 Task: Open a new theme Ion template save the file as almanac.pptxand add title 'Oktoberfest',with the sub title 'Oktoberfest in Munich, Germany, is the world's largest beer festival. It attracts millions of visitors who gather to celebrate Bavarian culture, enjoy traditional music and food, and, of course, sample a variety of delicious German beers.'Apply font style in sub titile Agency FB and font size '14'. apply font style in titile Arial Black and font size 16
Action: Mouse moved to (45, 71)
Screenshot: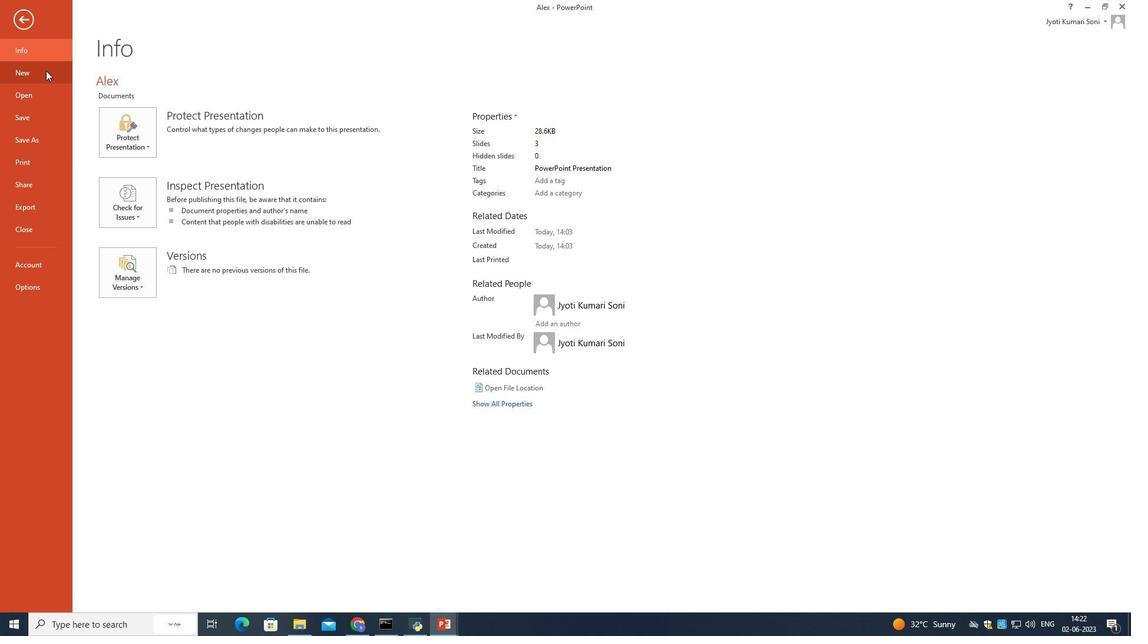 
Action: Mouse pressed left at (45, 71)
Screenshot: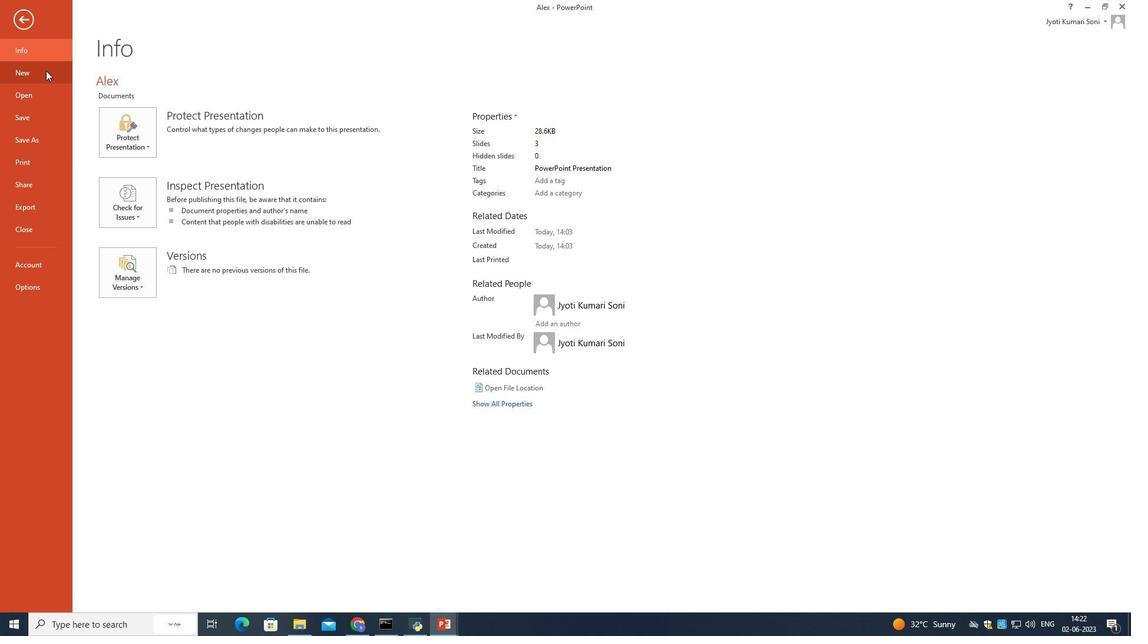 
Action: Mouse moved to (282, 161)
Screenshot: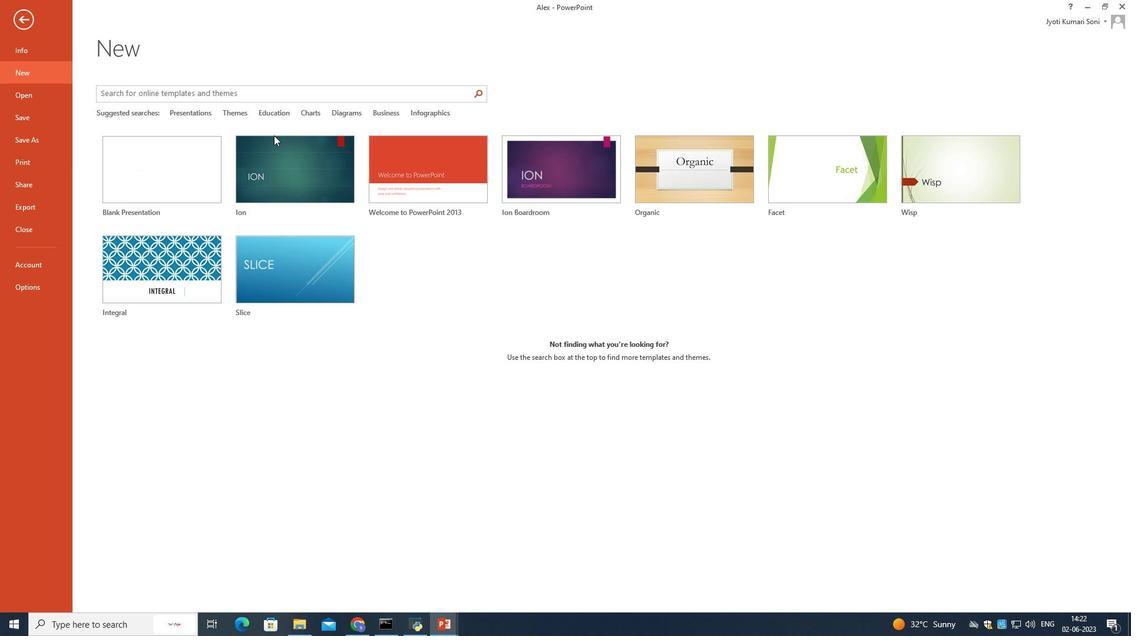 
Action: Mouse pressed left at (282, 161)
Screenshot: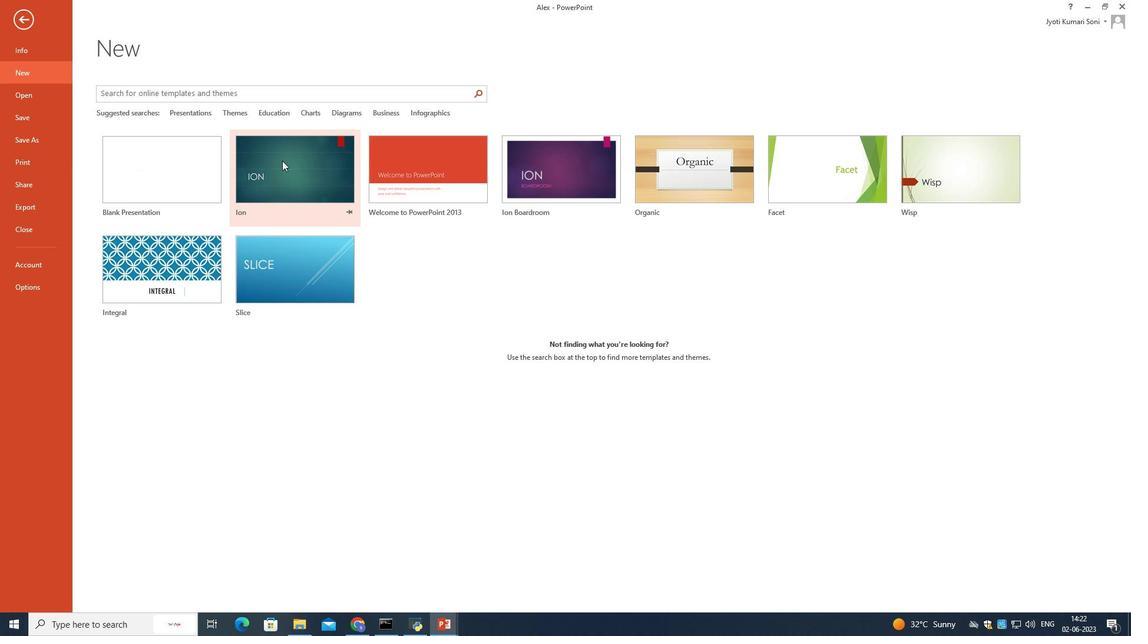 
Action: Mouse moved to (876, 271)
Screenshot: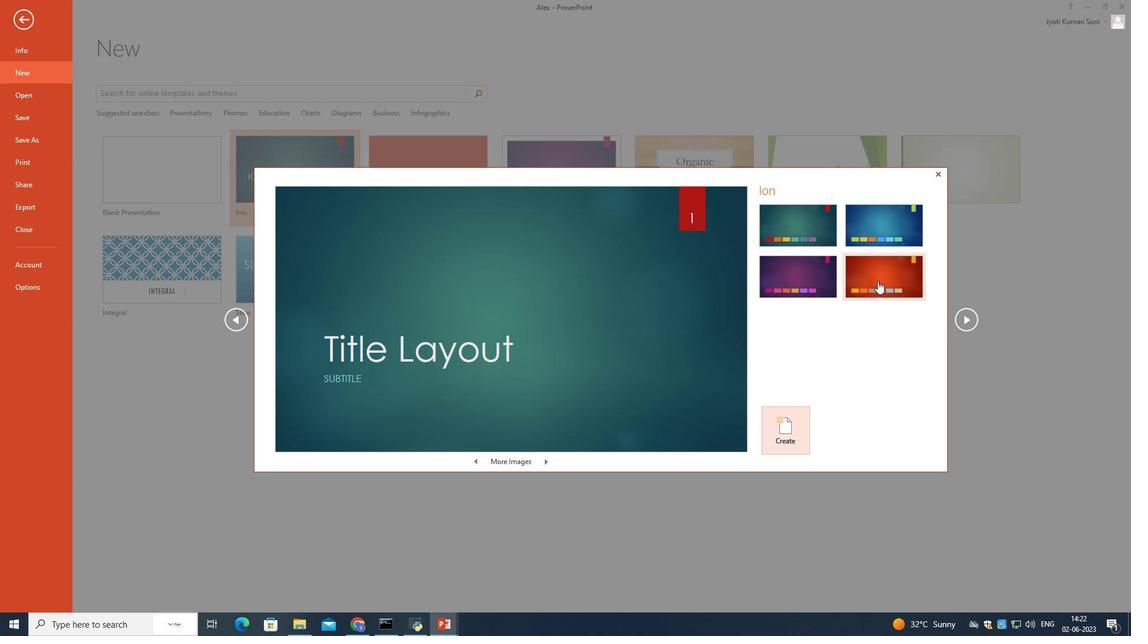 
Action: Mouse pressed left at (876, 271)
Screenshot: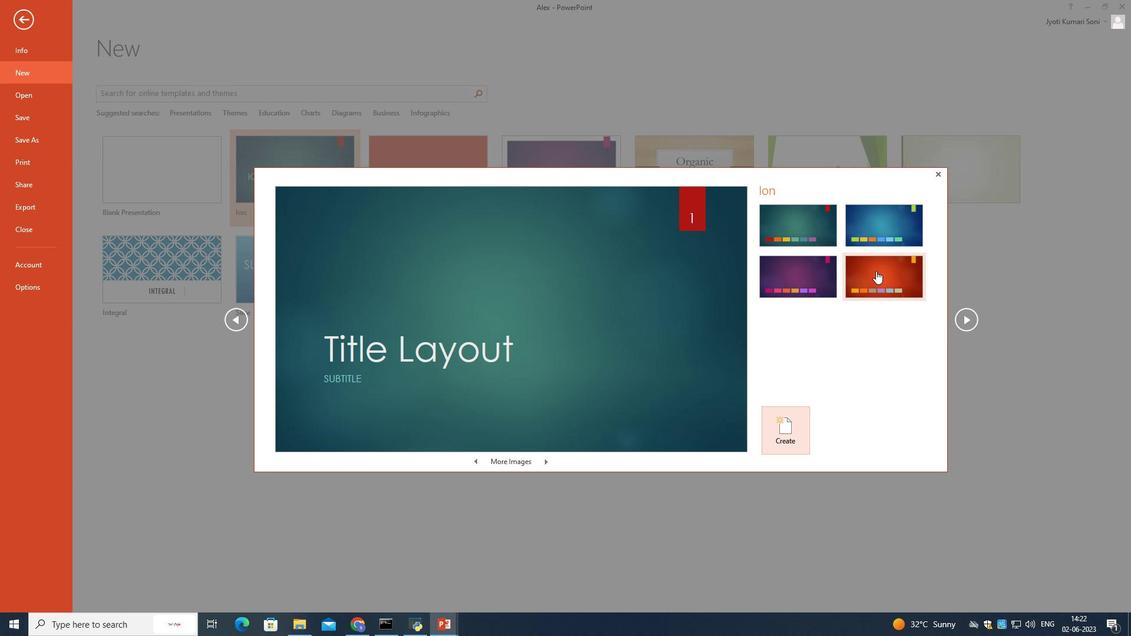 
Action: Mouse moved to (791, 423)
Screenshot: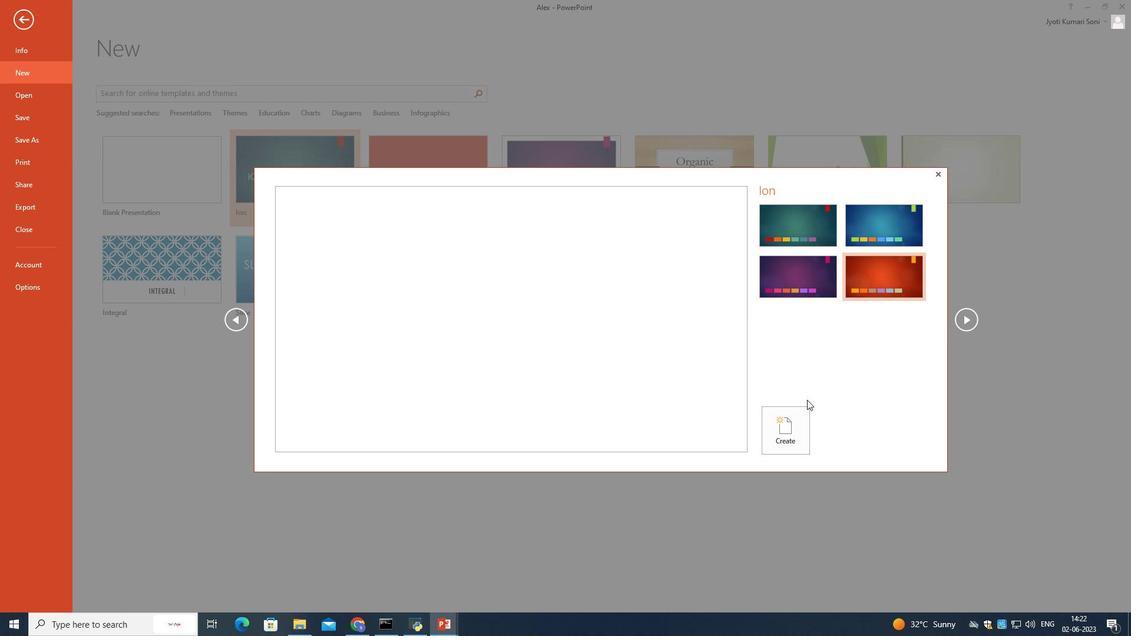 
Action: Mouse pressed left at (791, 423)
Screenshot: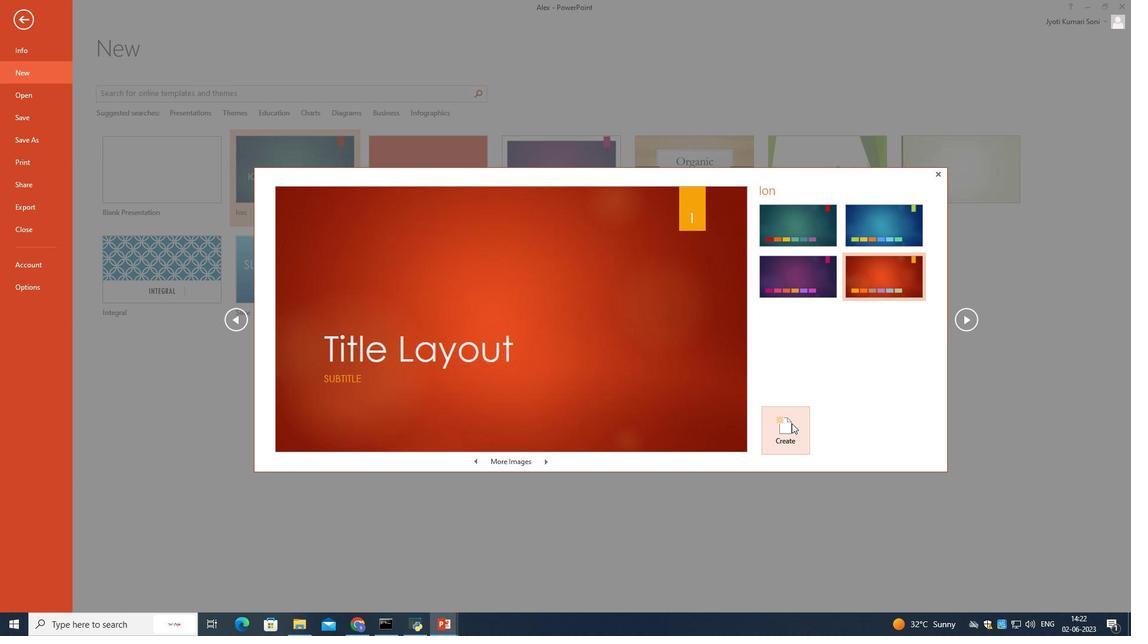 
Action: Mouse moved to (18, 19)
Screenshot: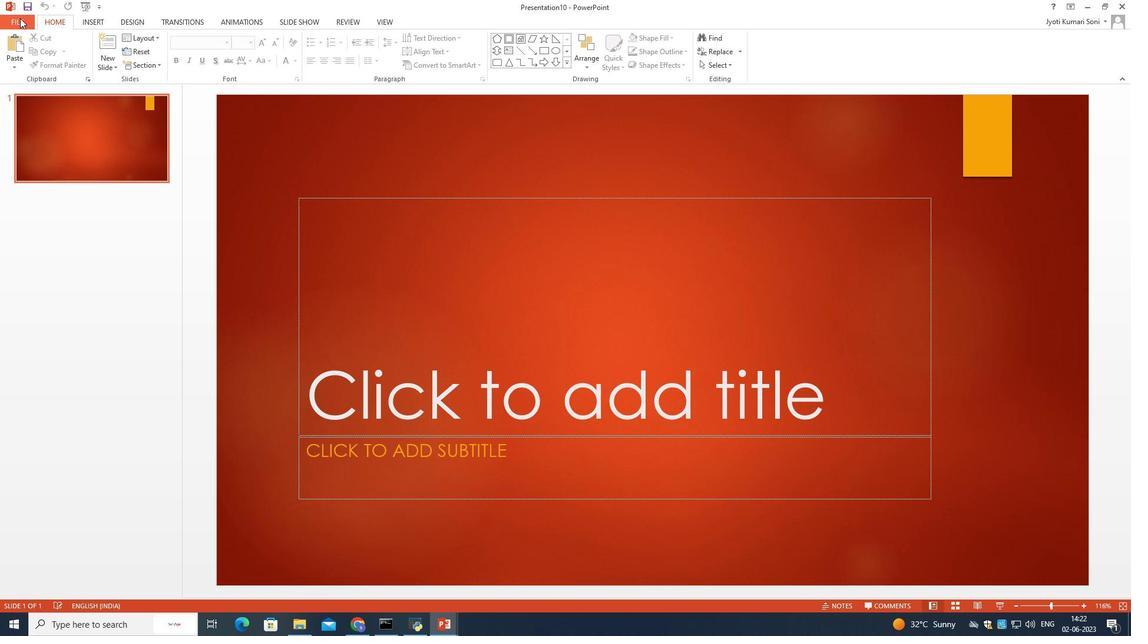
Action: Mouse pressed left at (18, 19)
Screenshot: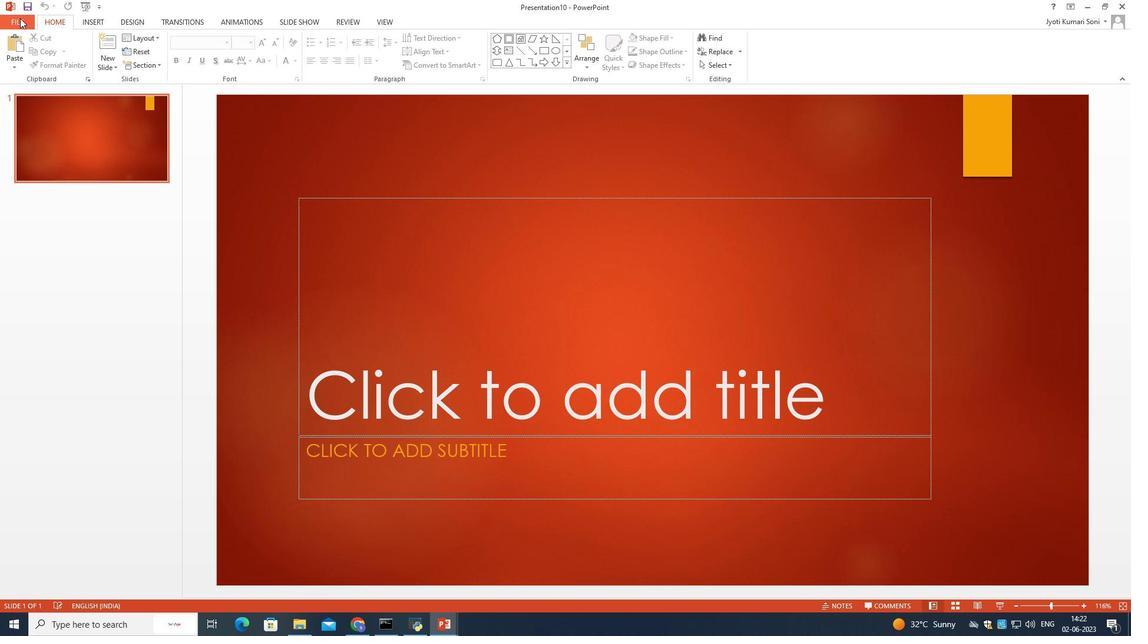 
Action: Mouse moved to (24, 142)
Screenshot: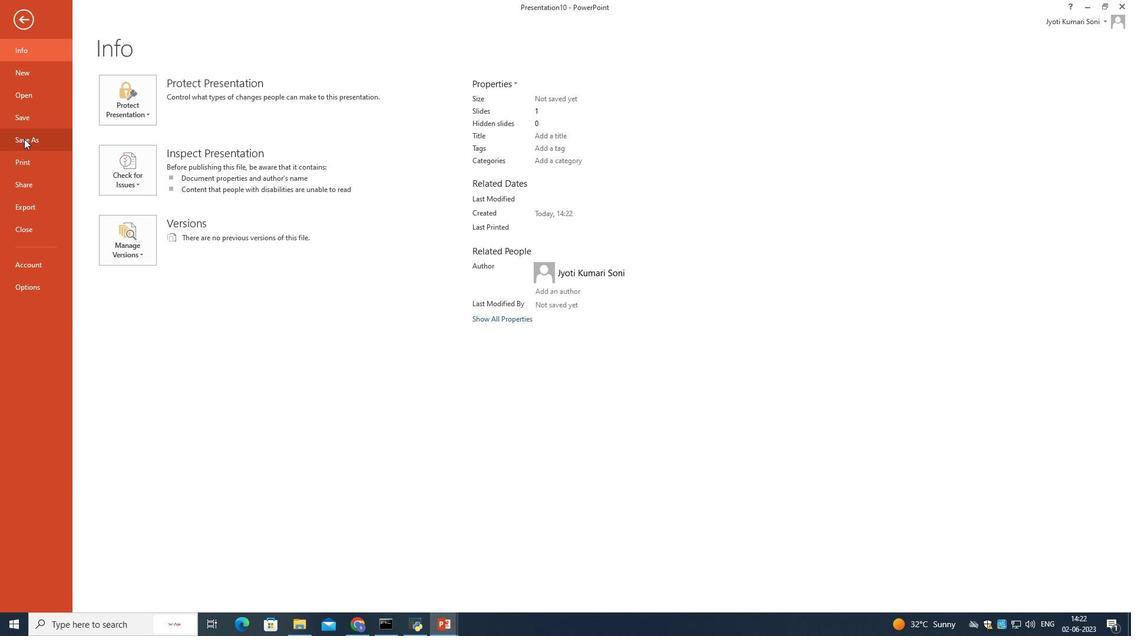 
Action: Mouse pressed left at (24, 142)
Screenshot: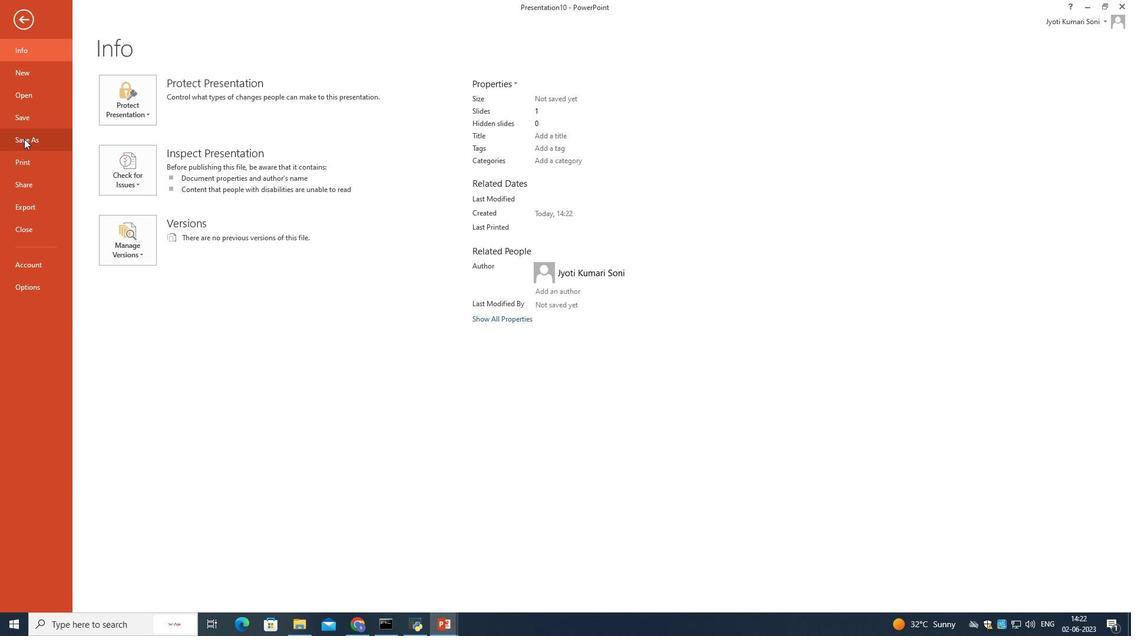 
Action: Mouse moved to (359, 119)
Screenshot: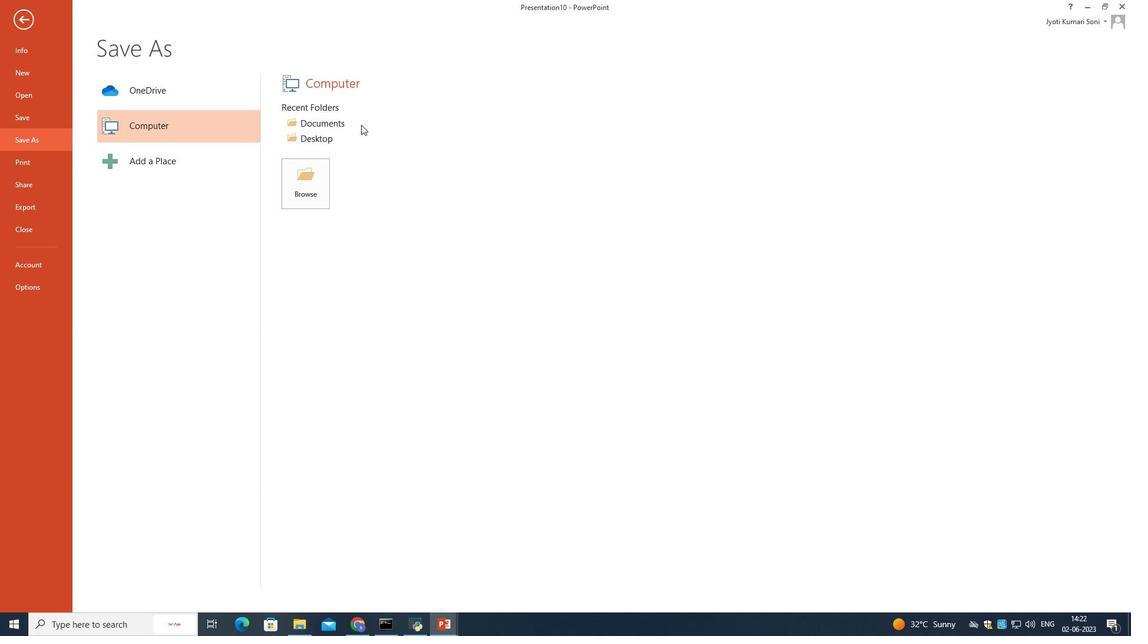 
Action: Mouse pressed left at (359, 119)
Screenshot: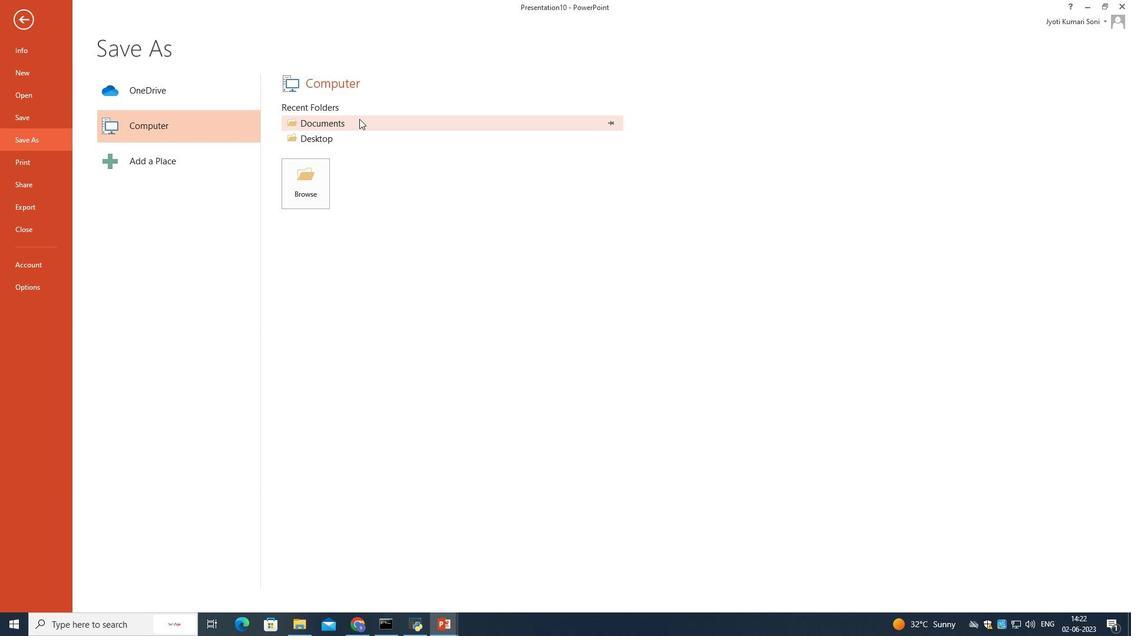 
Action: Mouse moved to (354, 117)
Screenshot: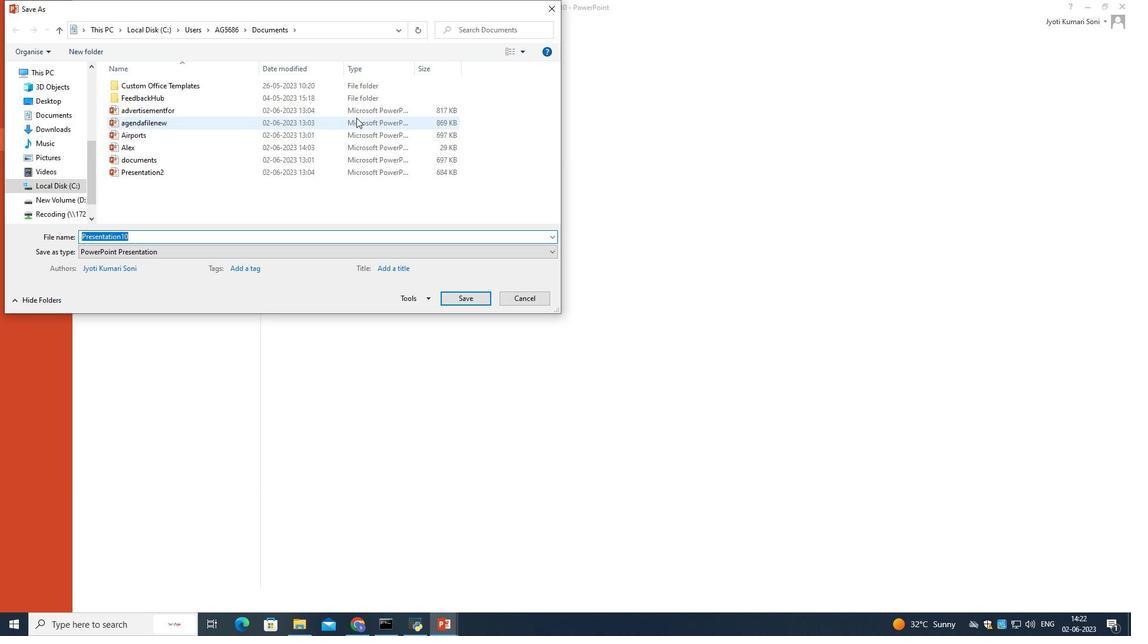 
Action: Key pressed almanac.pptx<Key.enter>
Screenshot: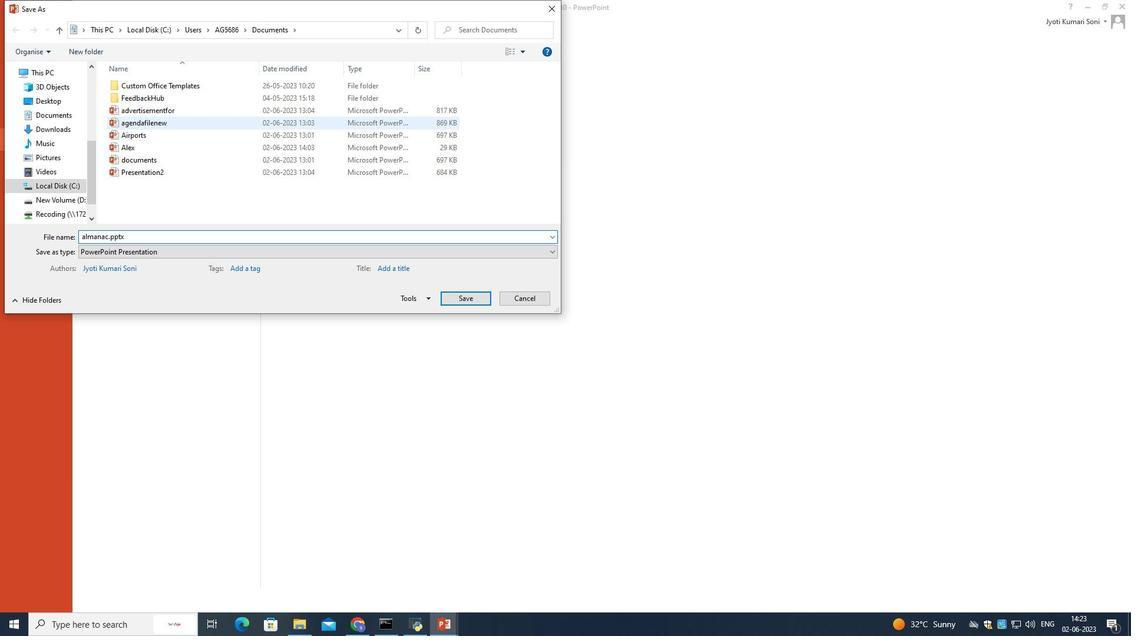 
Action: Mouse moved to (497, 416)
Screenshot: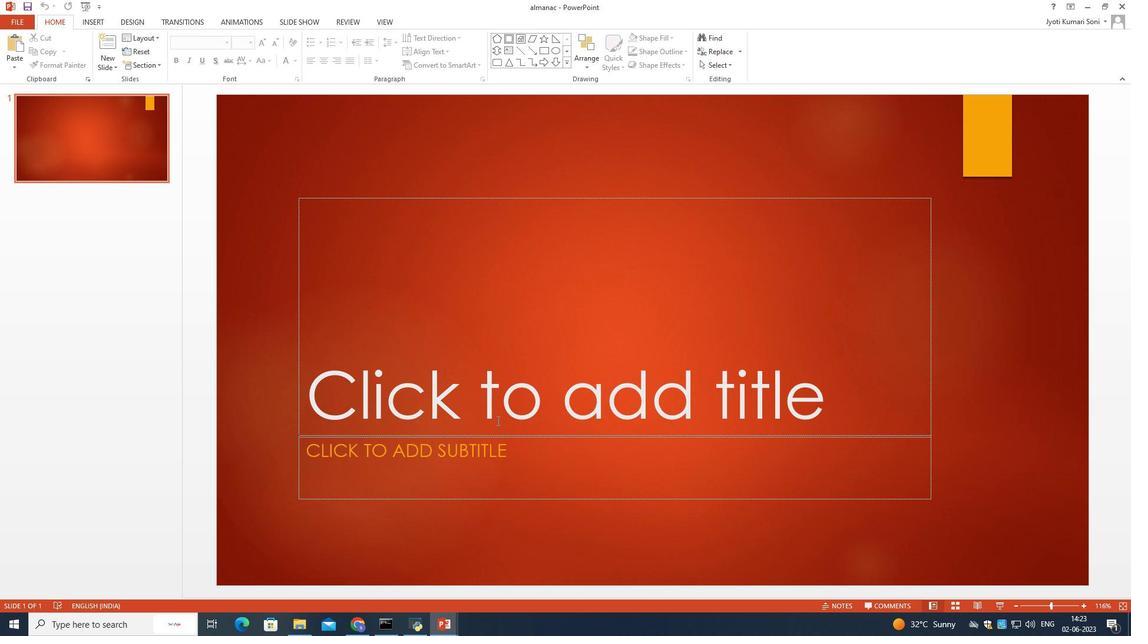 
Action: Mouse pressed left at (497, 416)
Screenshot: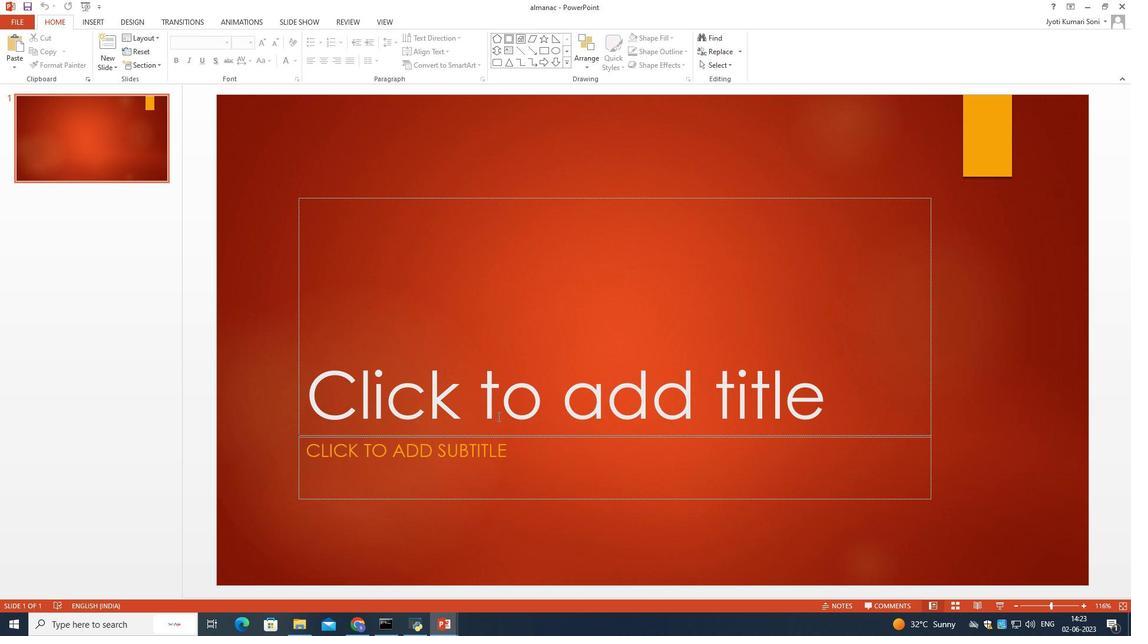 
Action: Mouse moved to (490, 415)
Screenshot: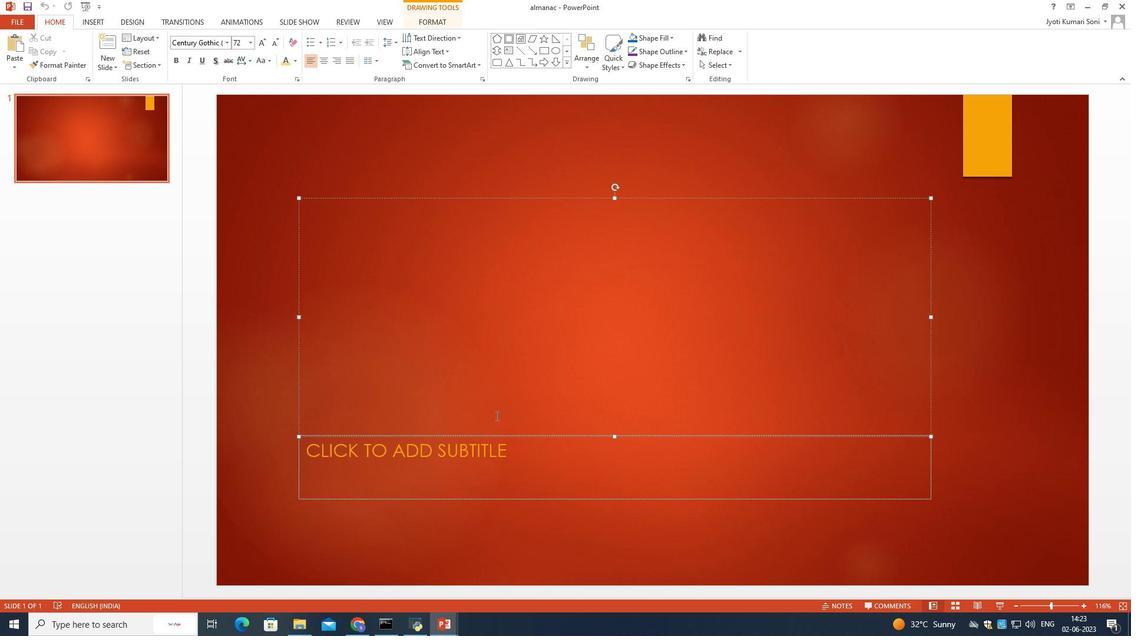 
Action: Key pressed <Key.shift>Oktoberfest
Screenshot: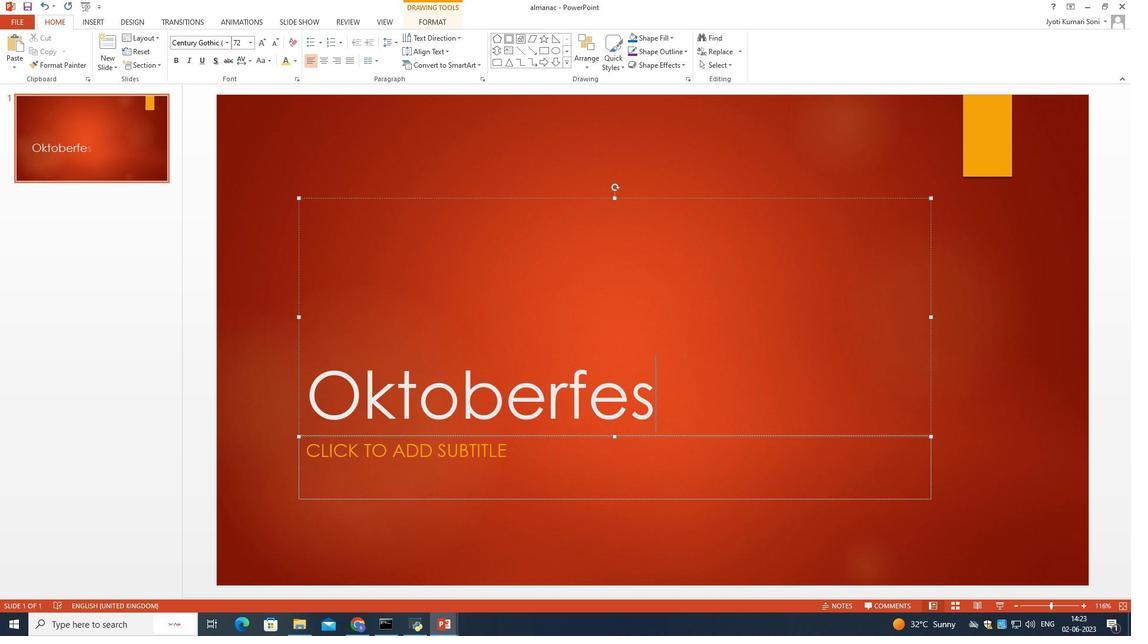 
Action: Mouse moved to (575, 481)
Screenshot: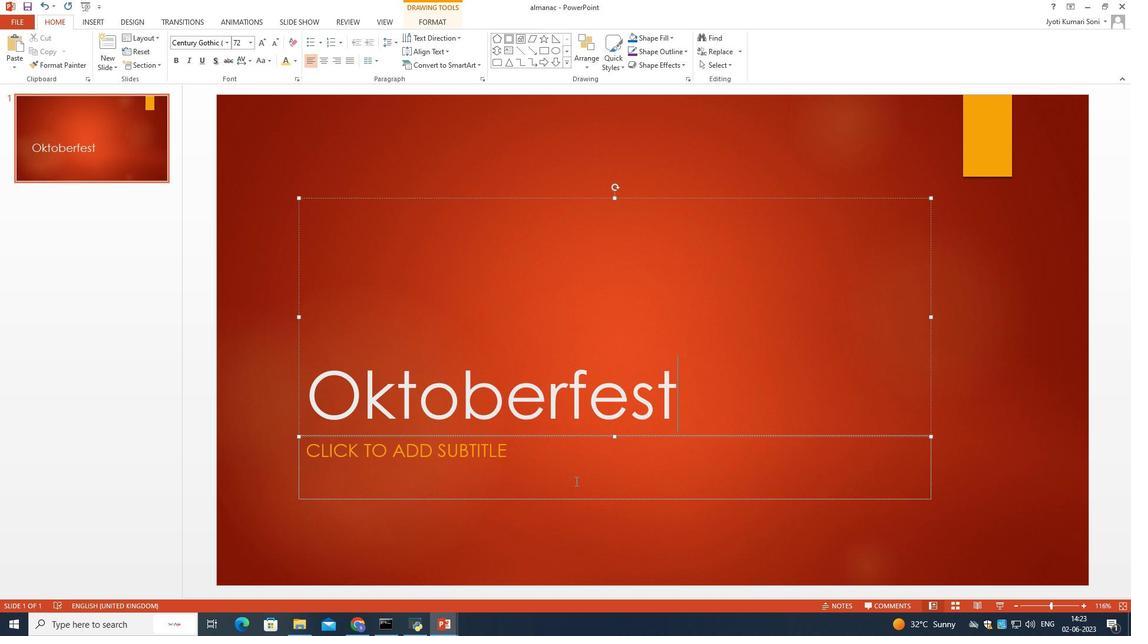 
Action: Mouse pressed left at (575, 481)
Screenshot: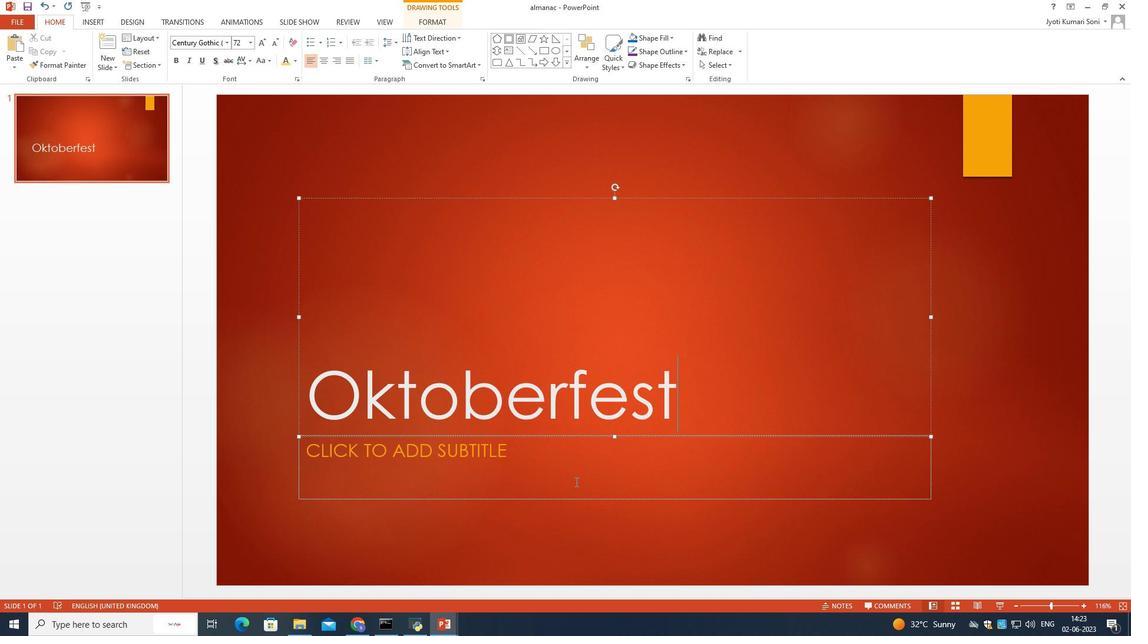 
Action: Mouse moved to (575, 480)
Screenshot: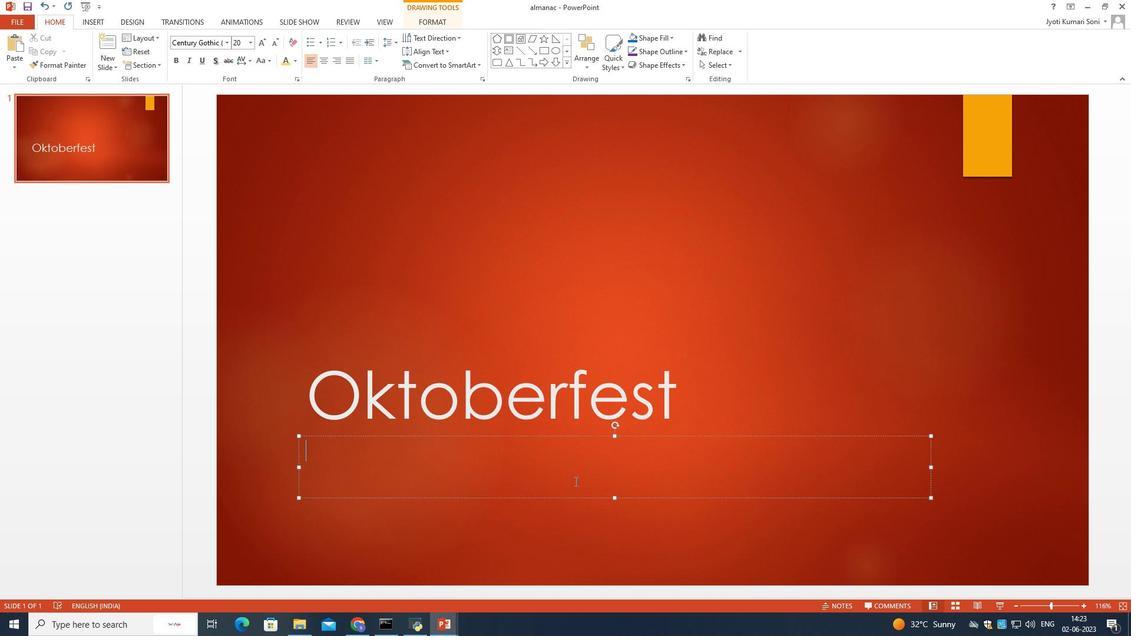 
Action: Key pressed <Key.shift>Oktober<Key.space>im<Key.backspace>n<Key.space>munich,<Key.space>germany,<Key.space>is<Key.space>the<Key.space>world's<Key.space>largest<Key.space>beer<Key.space>festival.<Key.space>it<Key.space>attracts<Key.space>millions<Key.space>of<Key.space>visitors<Key.space>who<Key.space>gather<Key.space>to<Key.space>celebrate<Key.space>bavarian<Key.space>culture
Screenshot: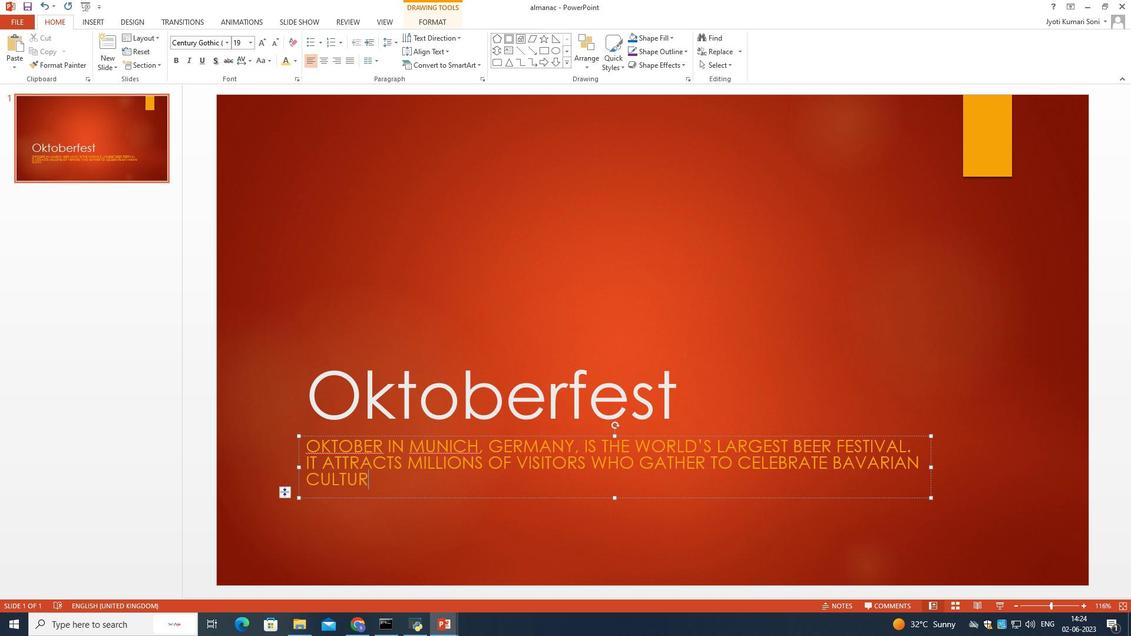 
Action: Mouse moved to (574, 480)
Screenshot: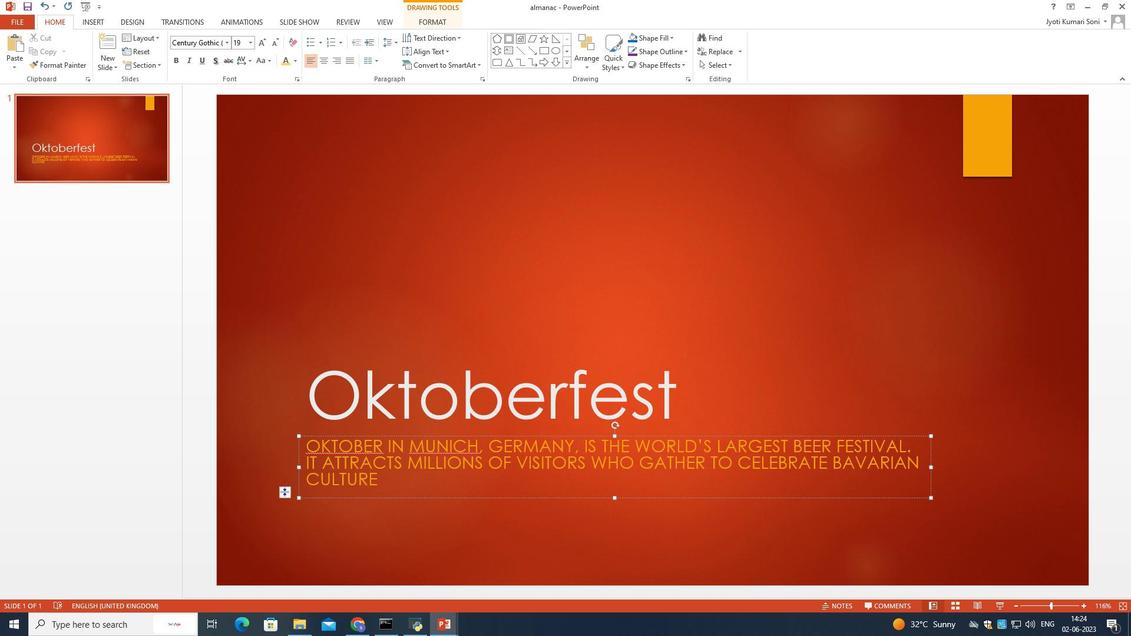 
Action: Key pressed ,<Key.space>enjoy<Key.space>traditoal<Key.backspace><Key.backspace><Key.backspace><Key.backspace>tional<Key.space>music<Key.space>and<Key.space>food<Key.space>,<Key.space>and<Key.space>of<Key.space>course,<Key.space>ample<Key.space>a<Key.space>varie<Key.backspace>ety<Key.space>of<Key.space>delicious<Key.space>german<Key.space>beers.
Screenshot: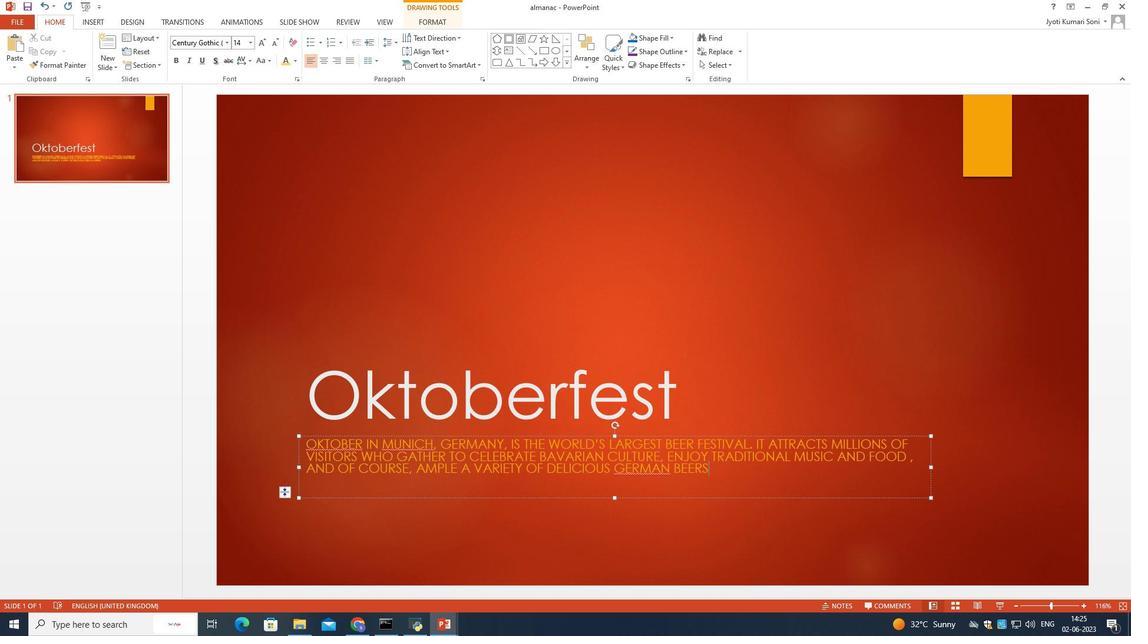 
Action: Mouse moved to (648, 469)
Screenshot: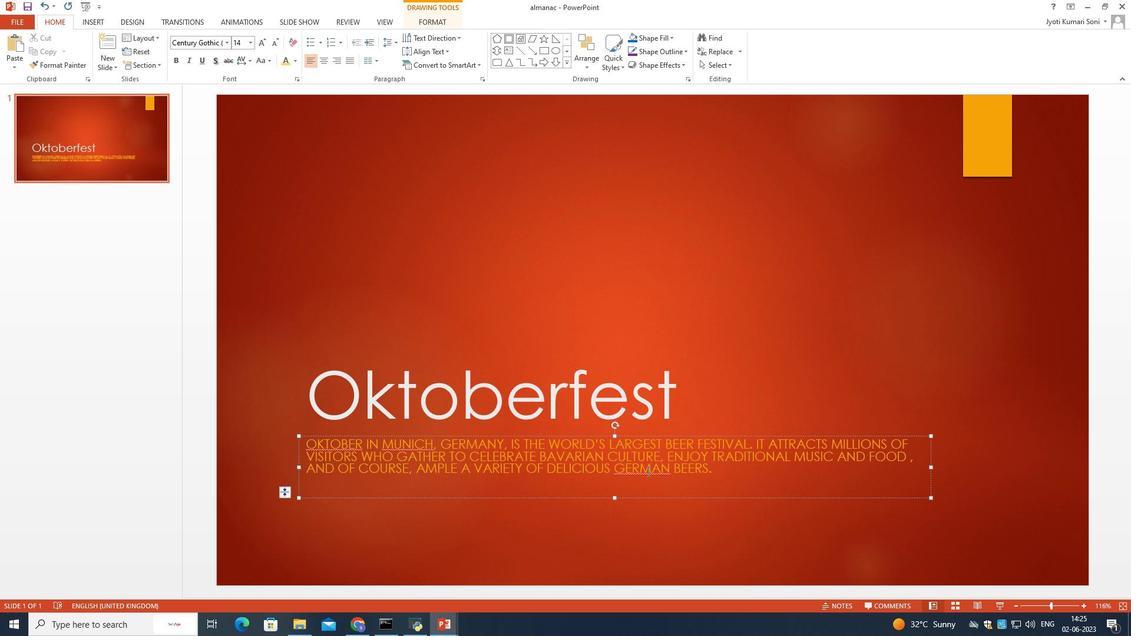 
Action: Mouse pressed left at (648, 469)
Screenshot: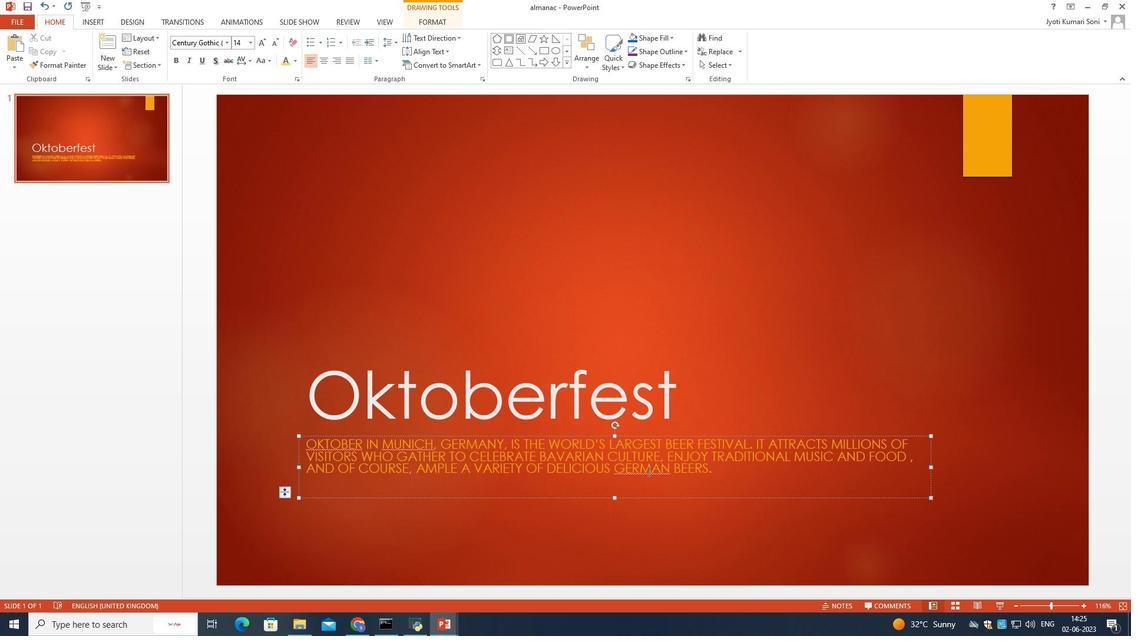 
Action: Mouse moved to (675, 470)
Screenshot: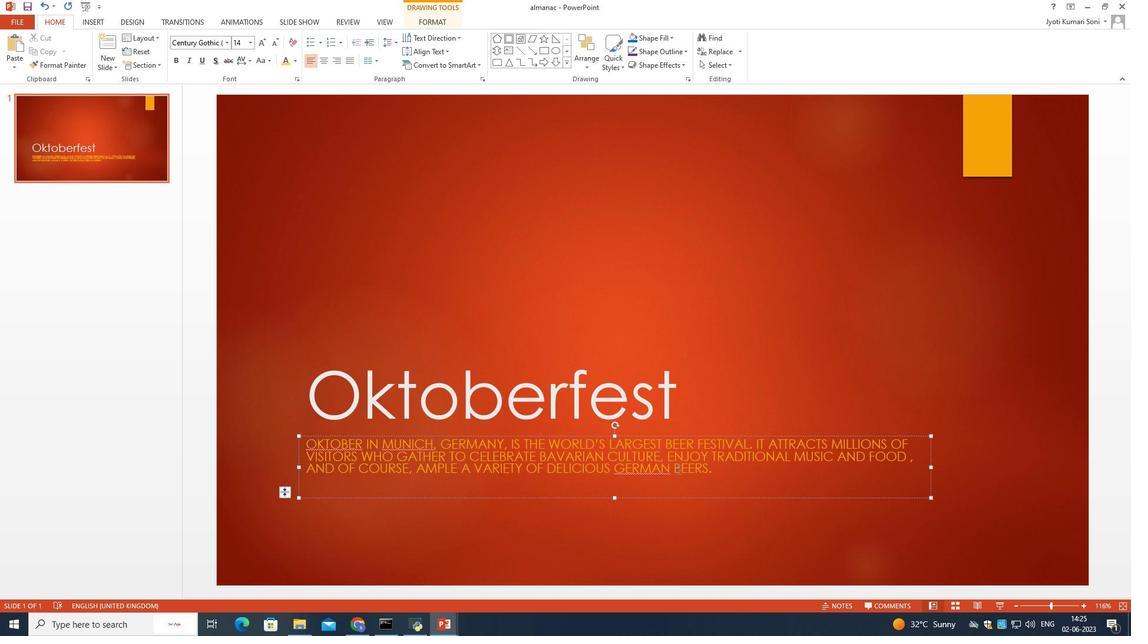 
Action: Mouse pressed left at (675, 470)
Screenshot: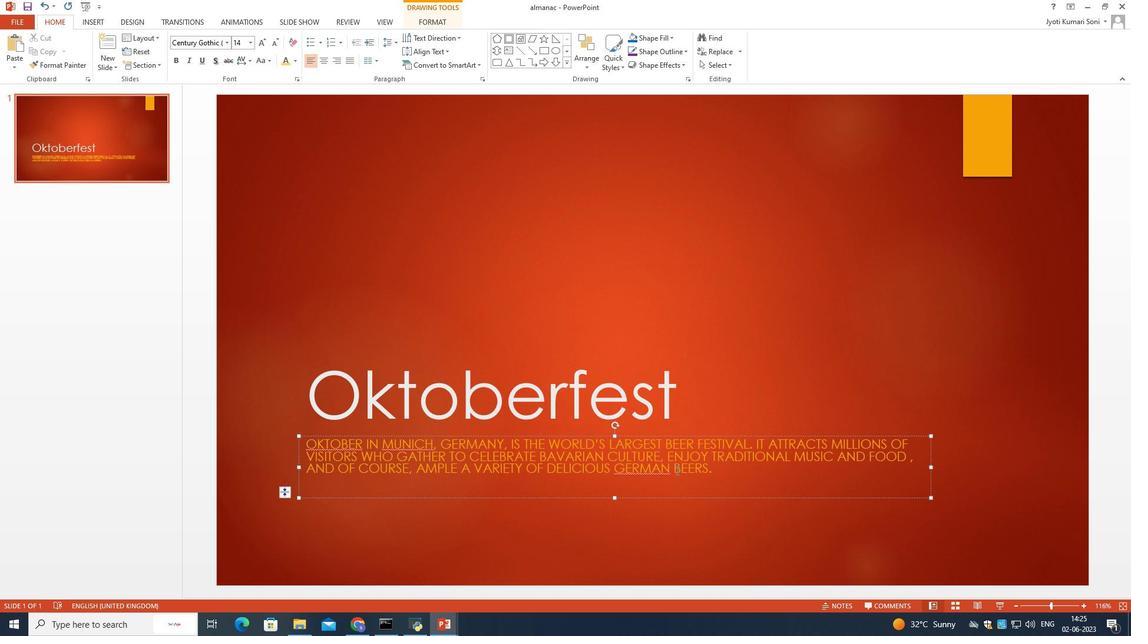 
Action: Mouse moved to (743, 465)
Screenshot: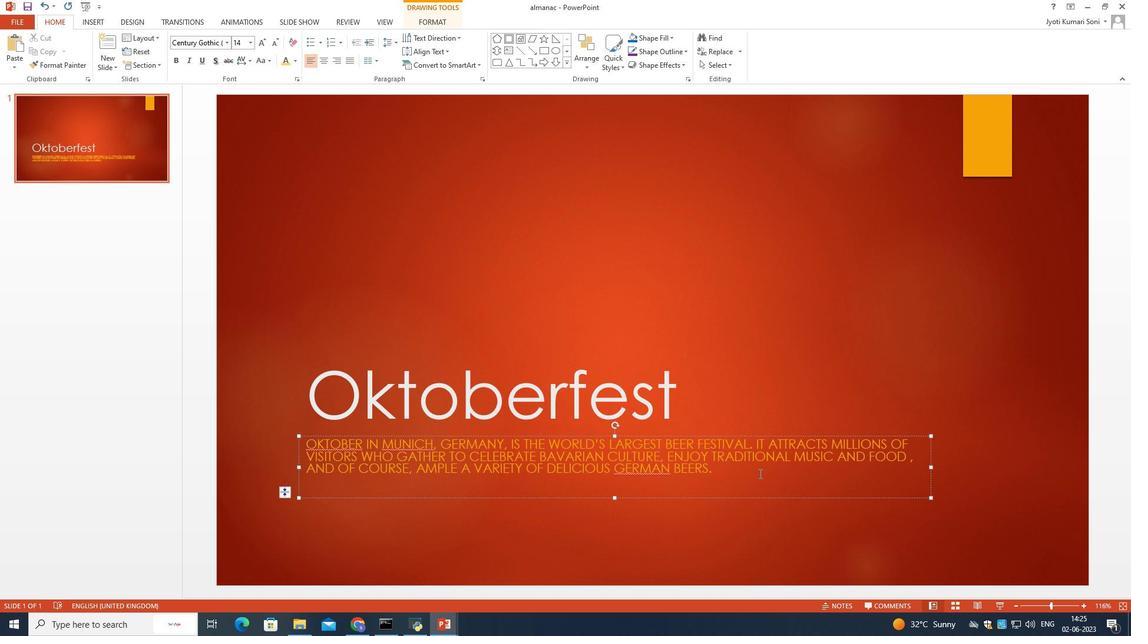 
Action: Mouse pressed left at (743, 465)
Screenshot: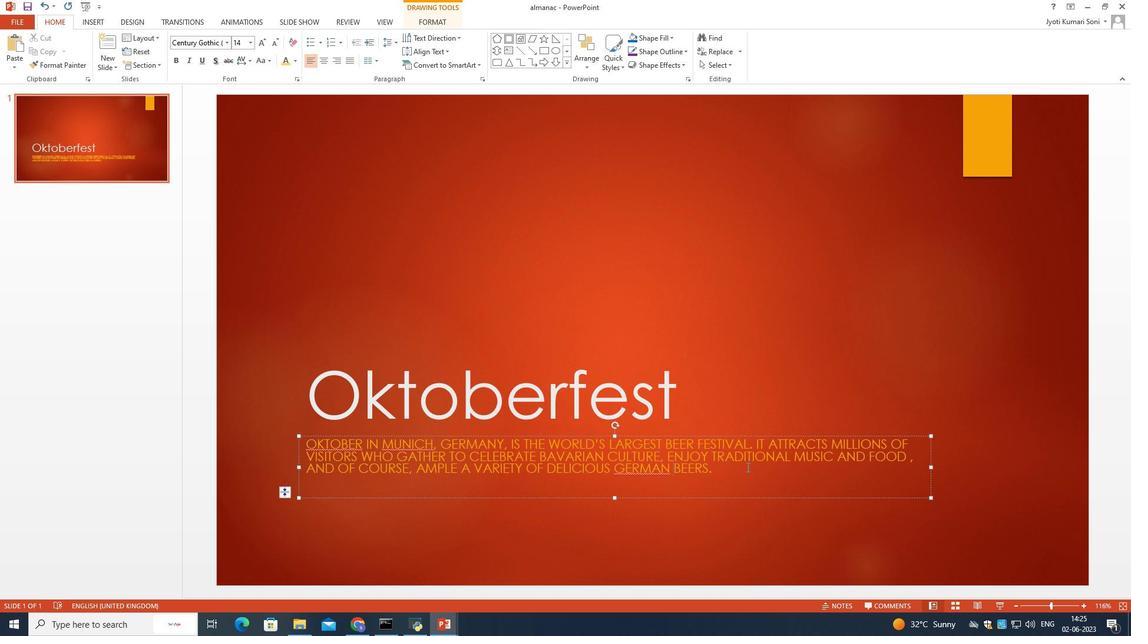 
Action: Mouse moved to (719, 472)
Screenshot: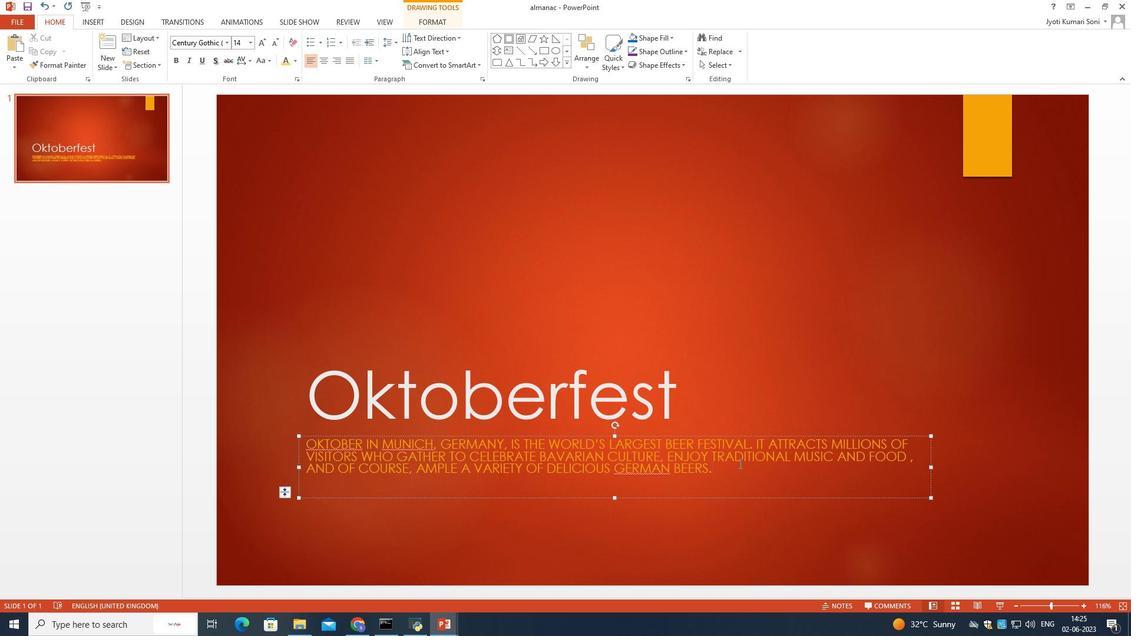 
Action: Mouse pressed left at (719, 472)
Screenshot: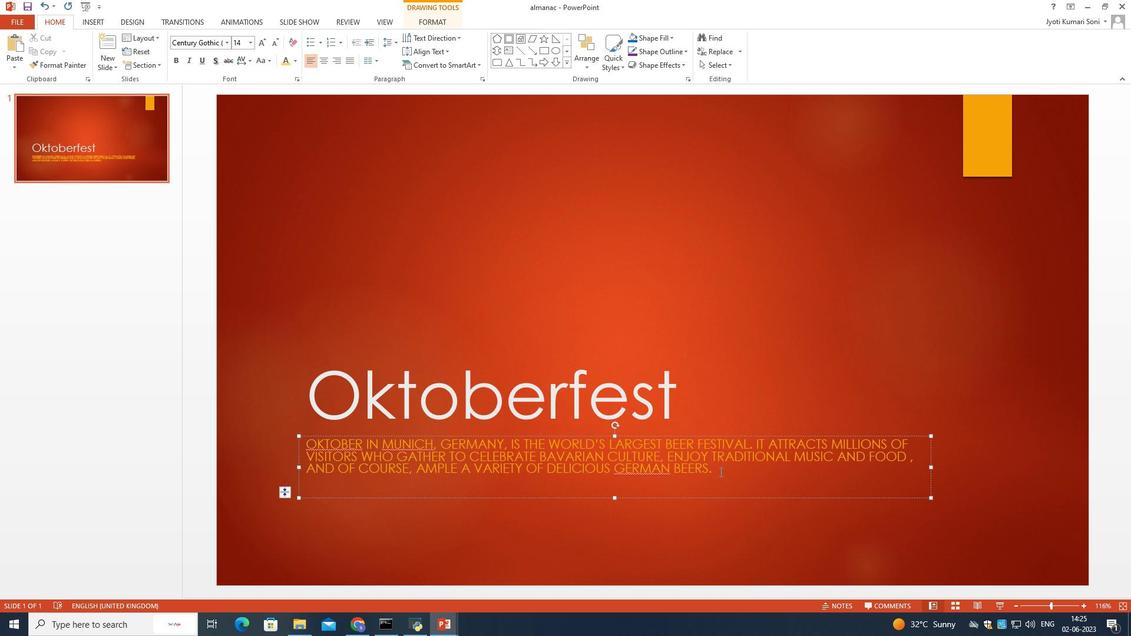 
Action: Mouse moved to (213, 43)
Screenshot: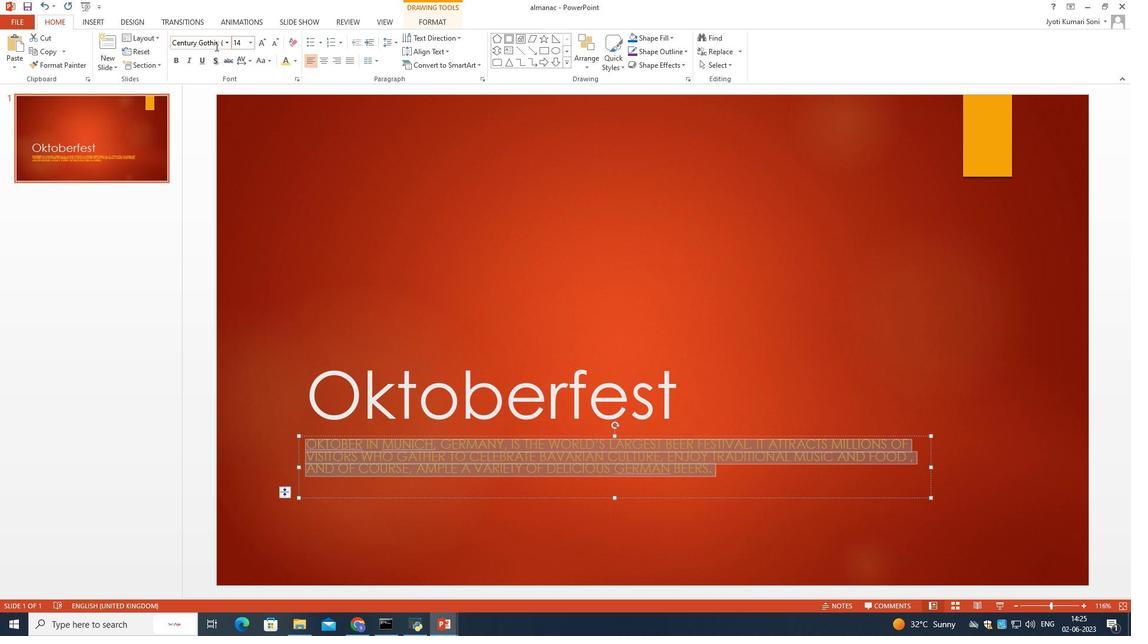
Action: Mouse pressed left at (213, 43)
Screenshot: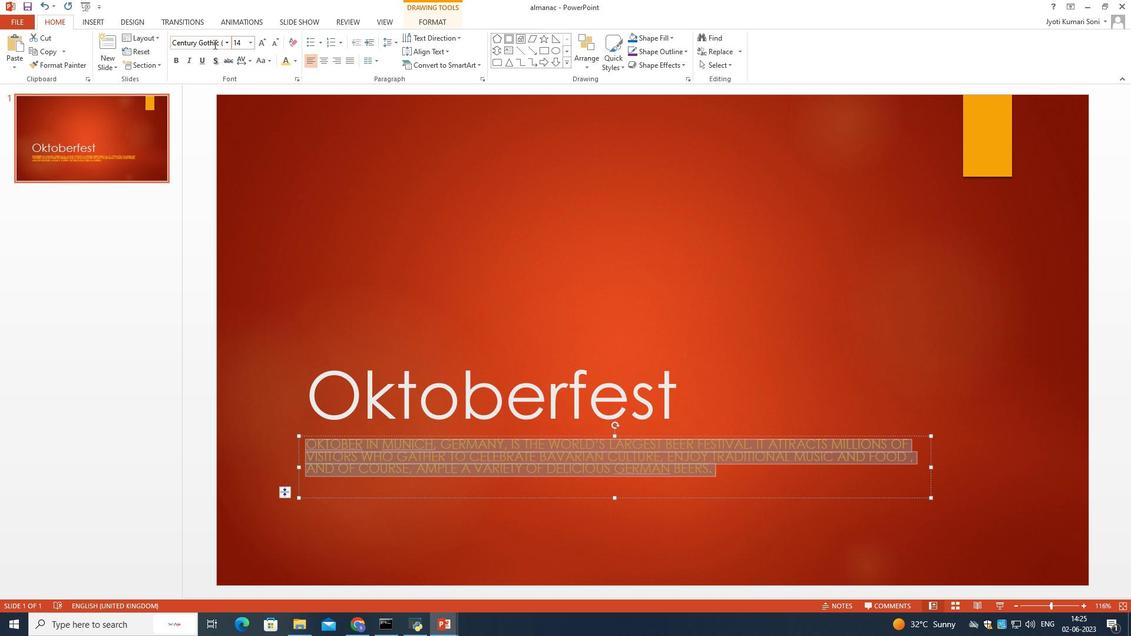 
Action: Mouse moved to (214, 43)
Screenshot: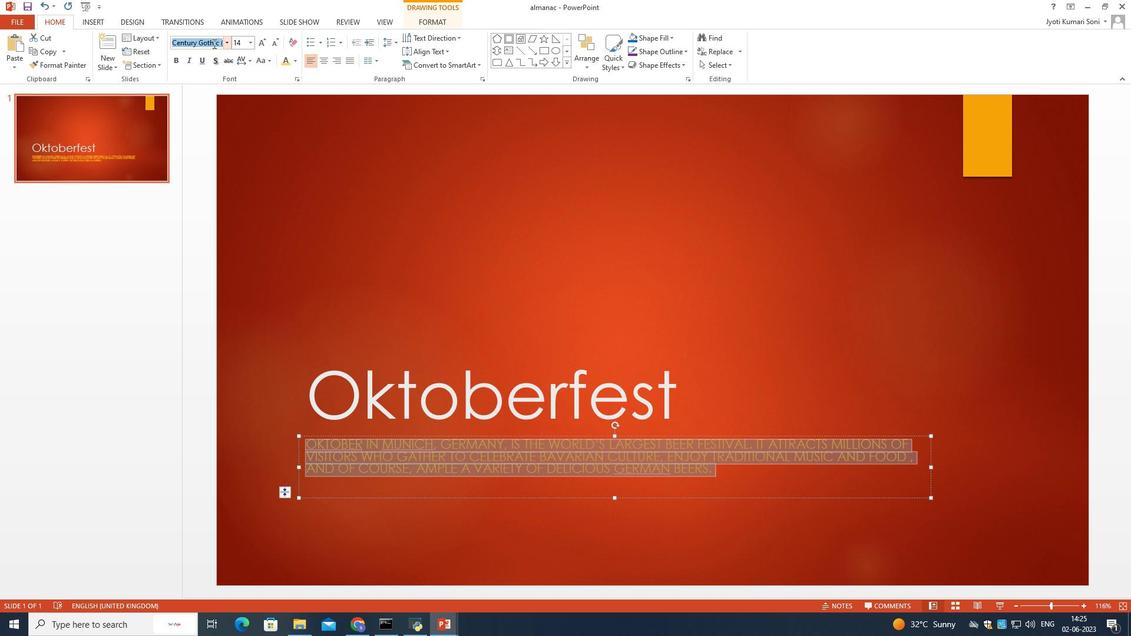 
Action: Key pressed <Key.shift>age<Key.enter>
Screenshot: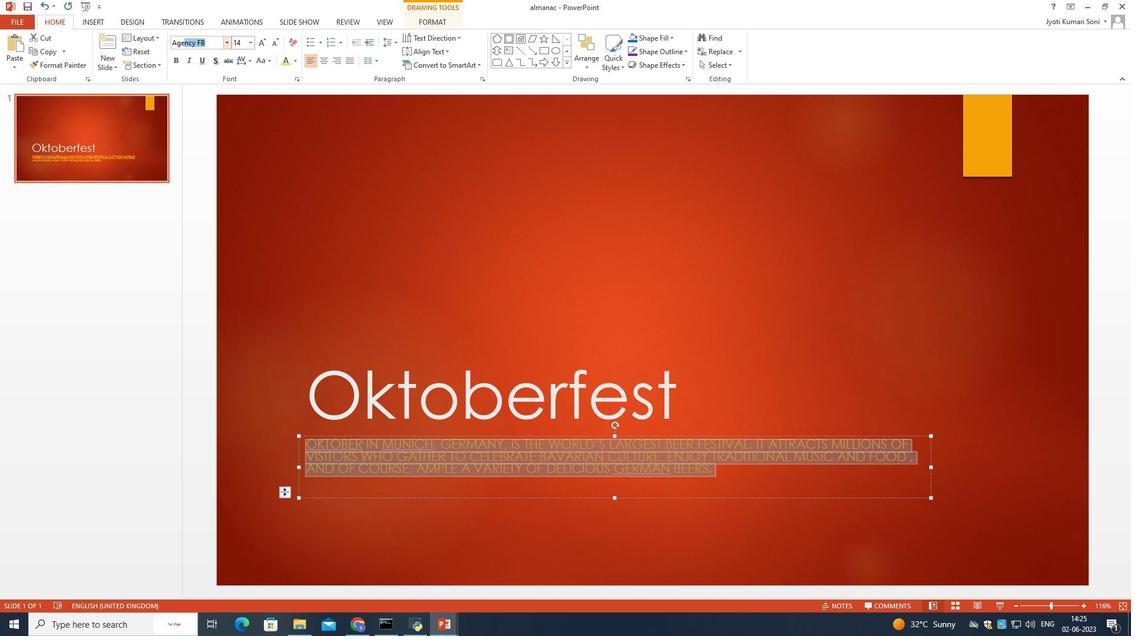 
Action: Mouse moved to (245, 43)
Screenshot: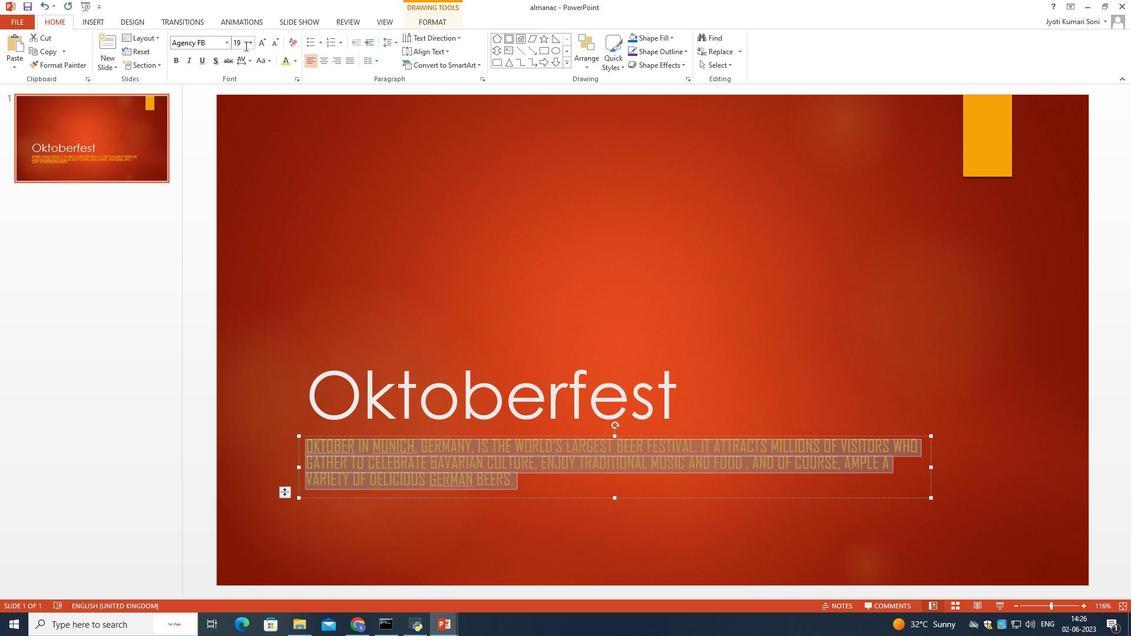 
Action: Mouse pressed left at (245, 43)
Screenshot: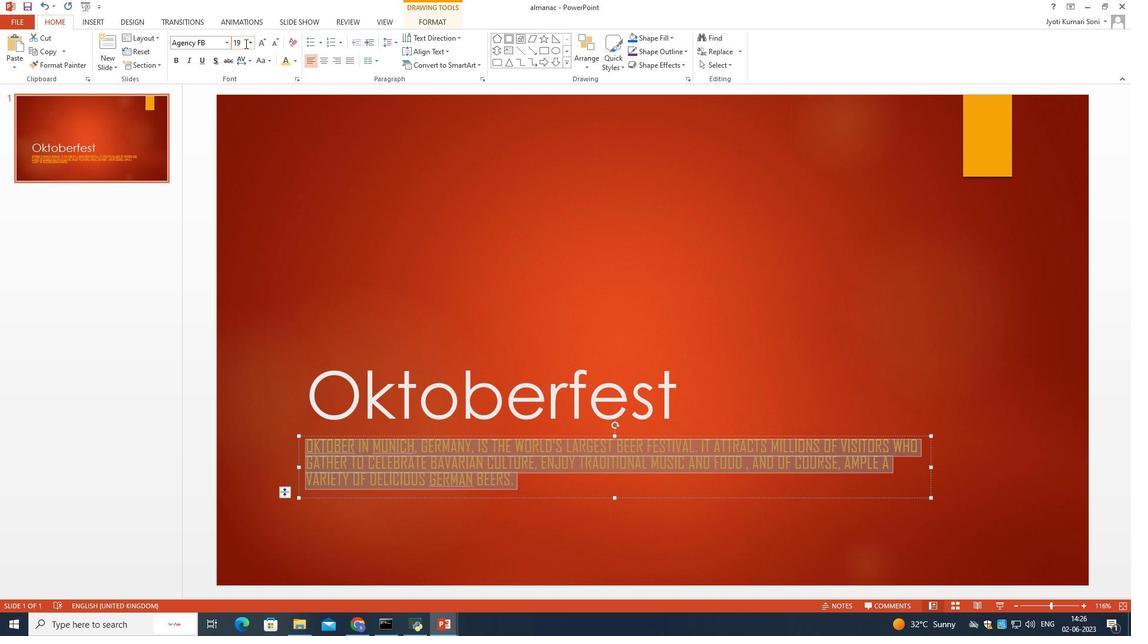 
Action: Mouse moved to (249, 40)
Screenshot: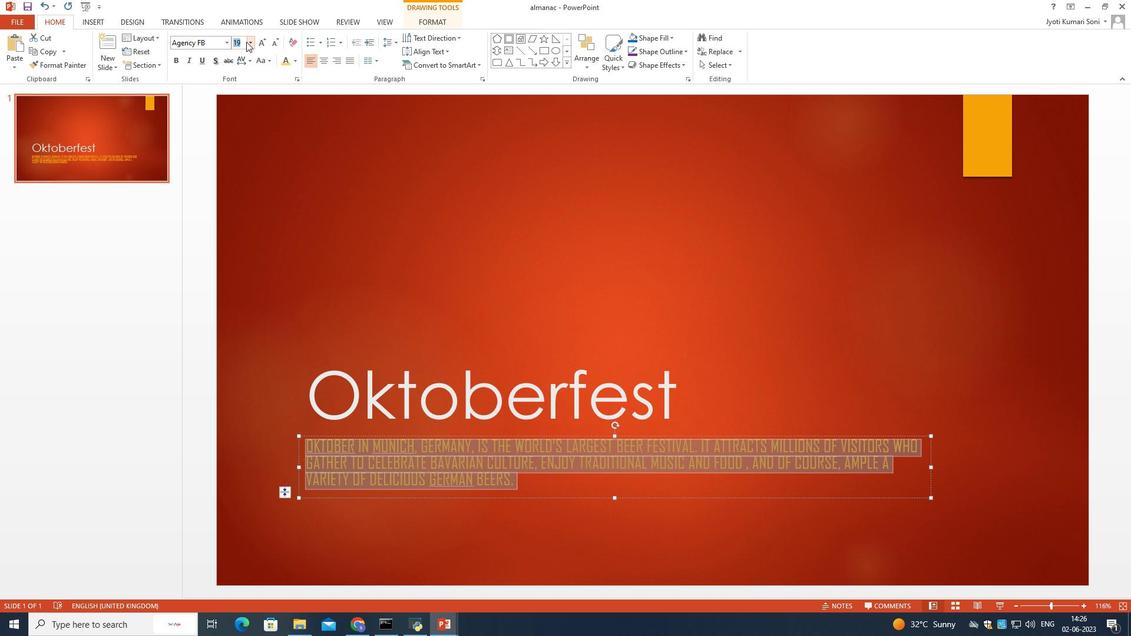 
Action: Mouse pressed left at (249, 40)
Screenshot: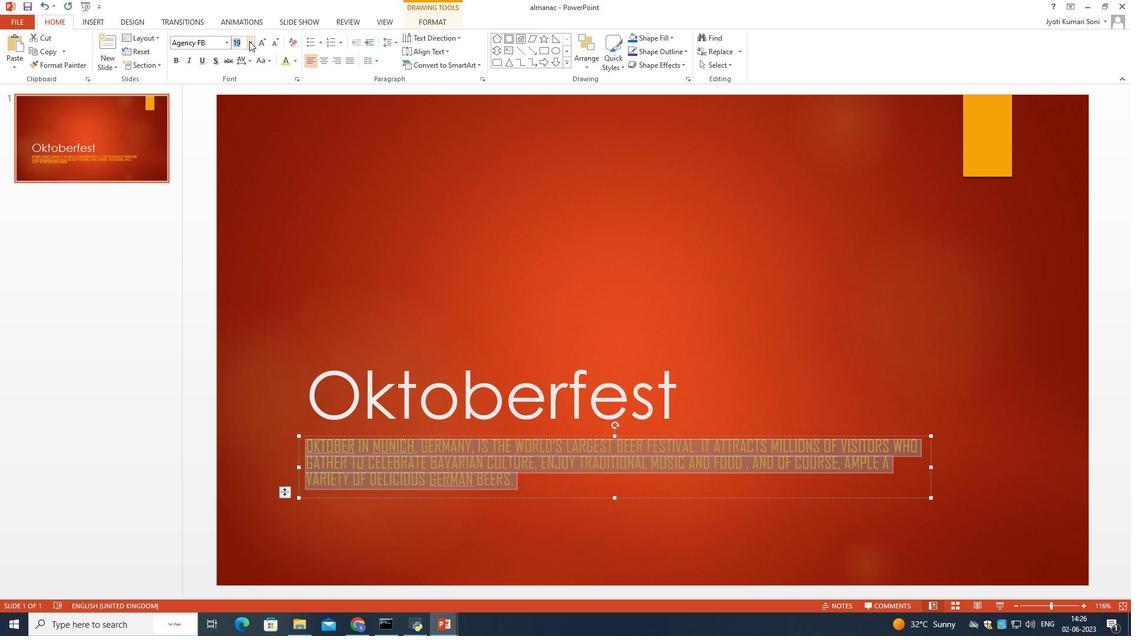 
Action: Mouse moved to (239, 123)
Screenshot: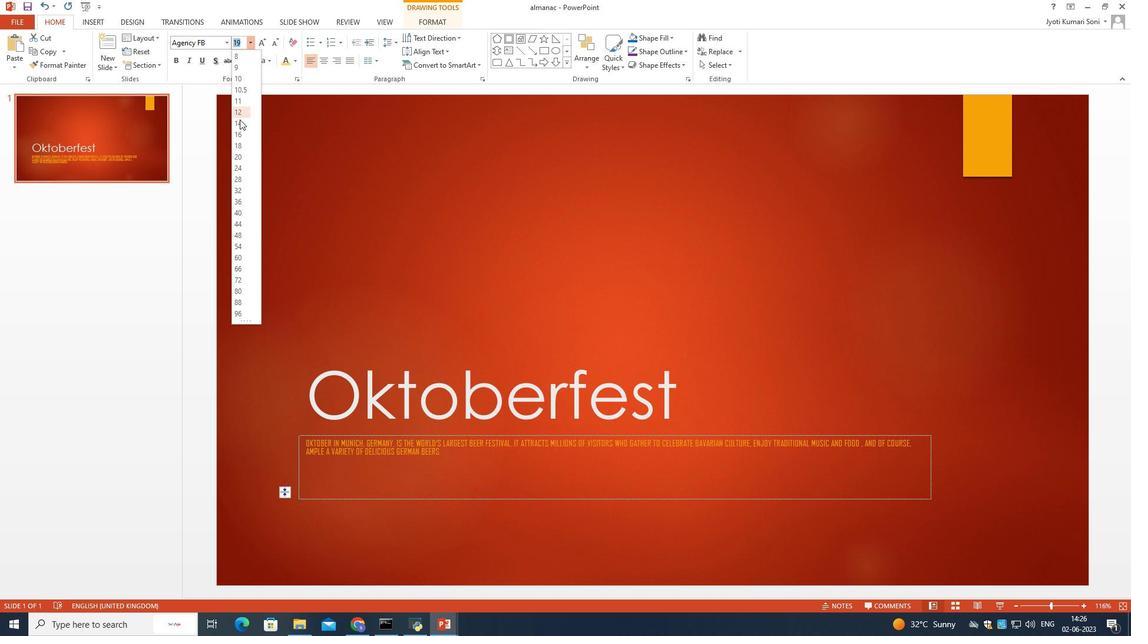 
Action: Mouse pressed left at (239, 123)
Screenshot: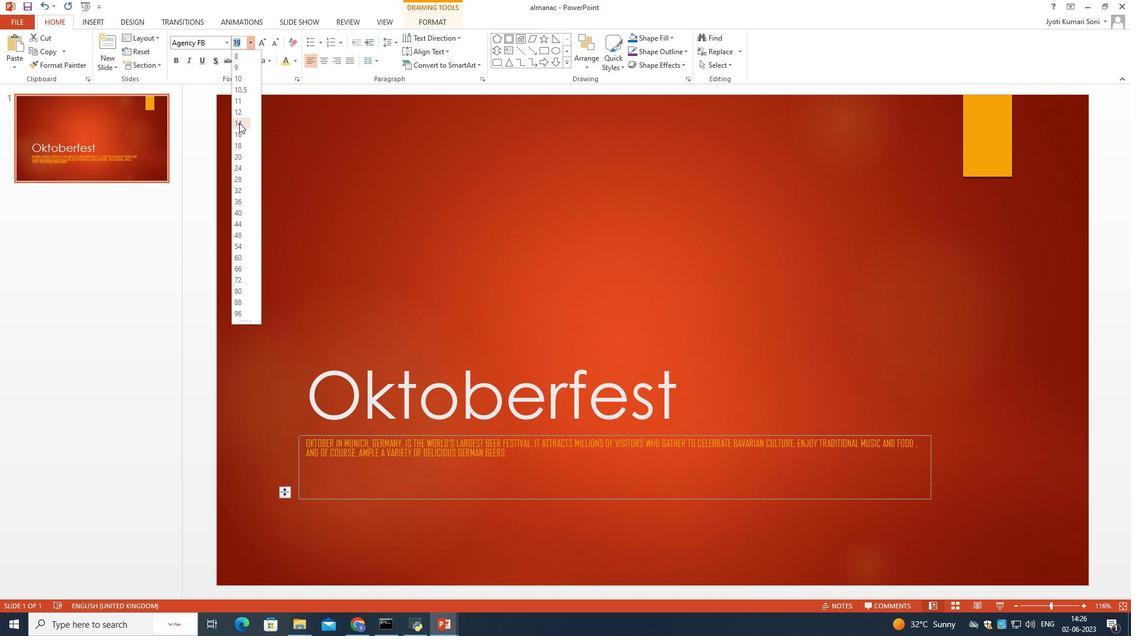 
Action: Mouse moved to (658, 388)
Screenshot: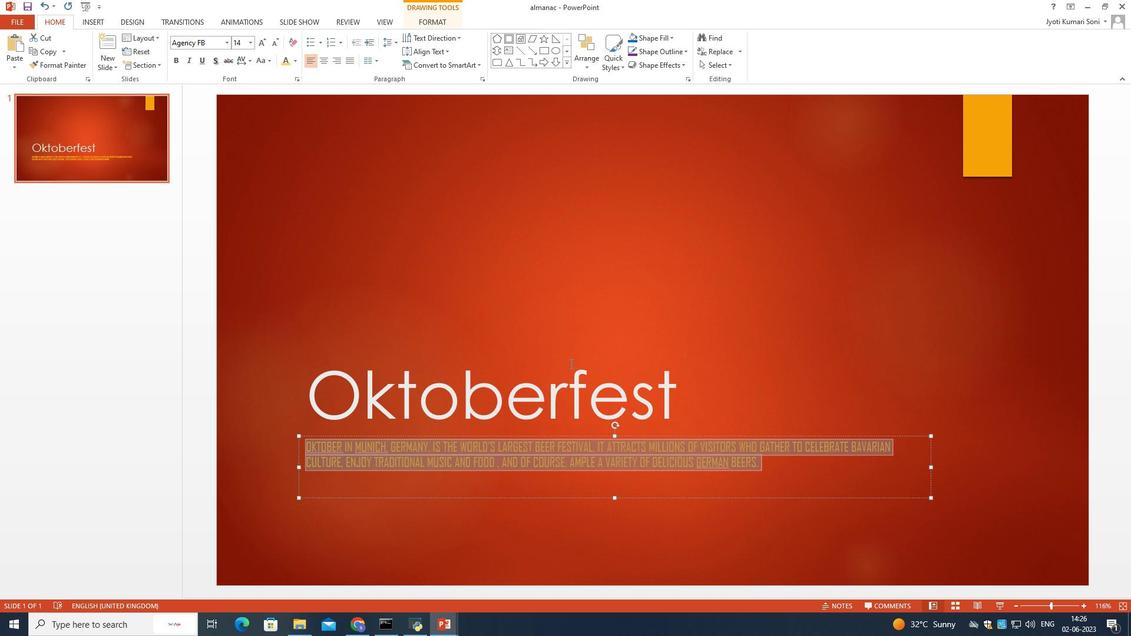 
Action: Mouse pressed left at (658, 388)
Screenshot: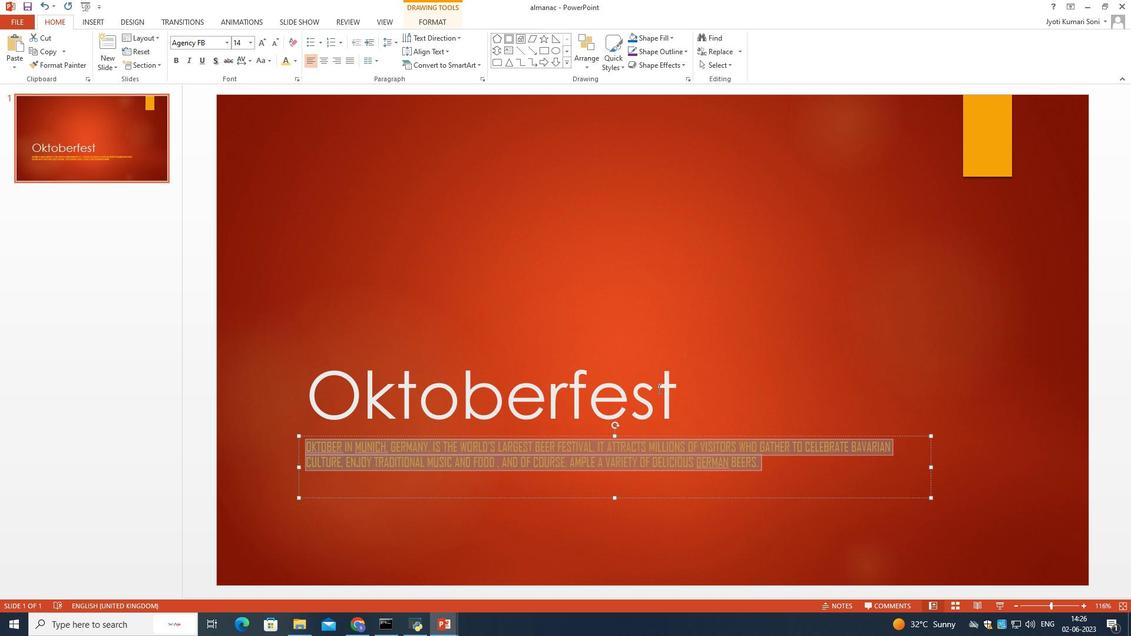 
Action: Mouse moved to (680, 388)
Screenshot: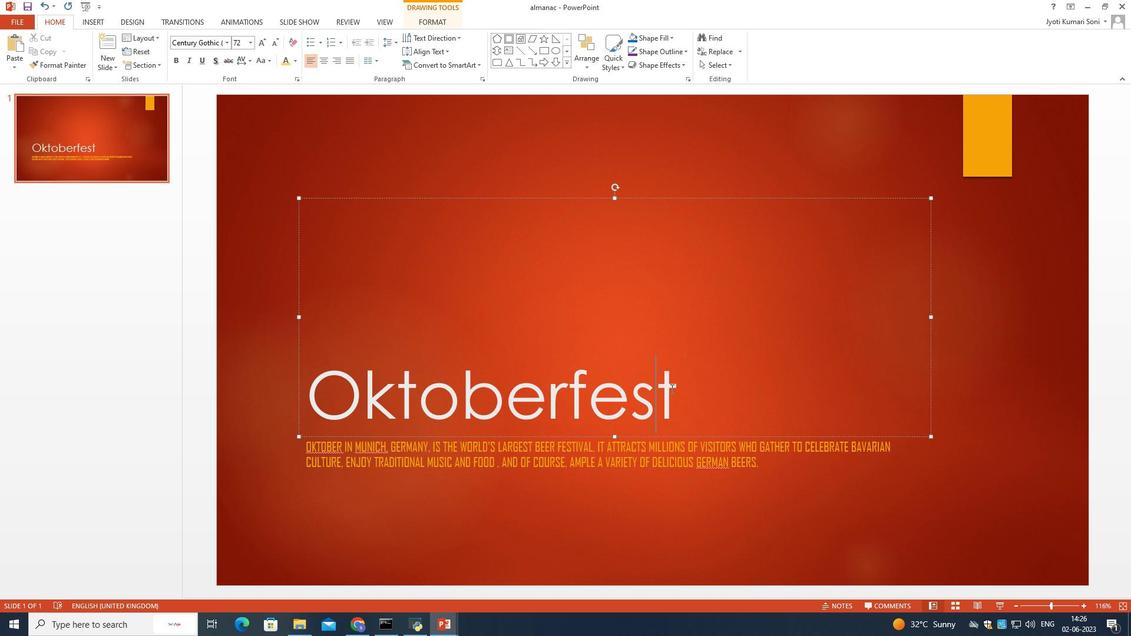 
Action: Mouse pressed left at (680, 388)
Screenshot: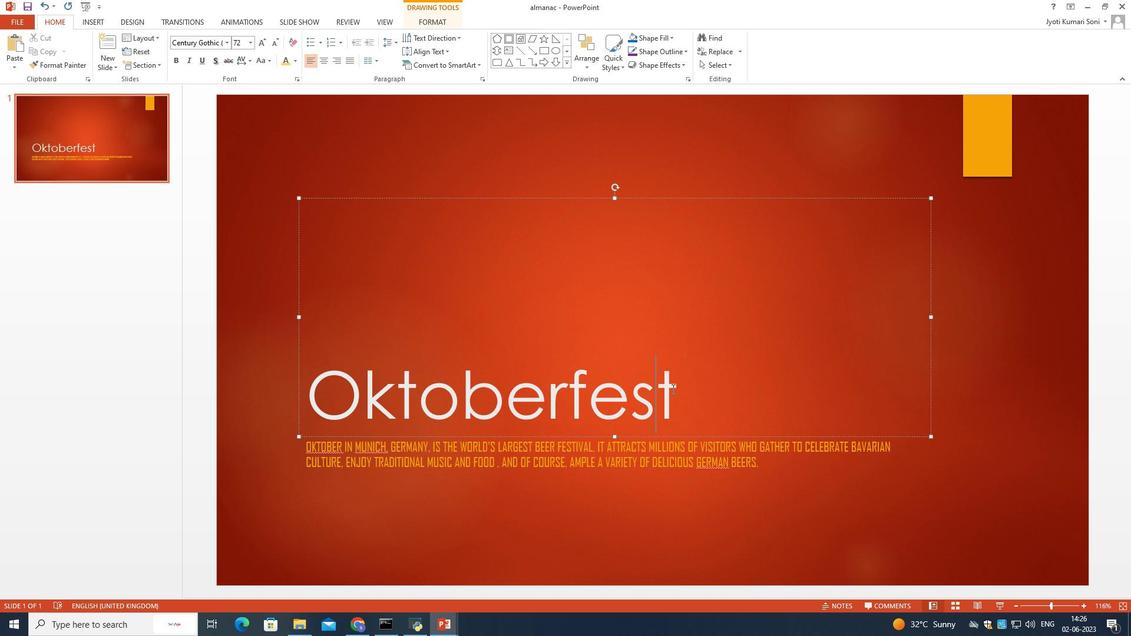 
Action: Mouse pressed left at (680, 388)
Screenshot: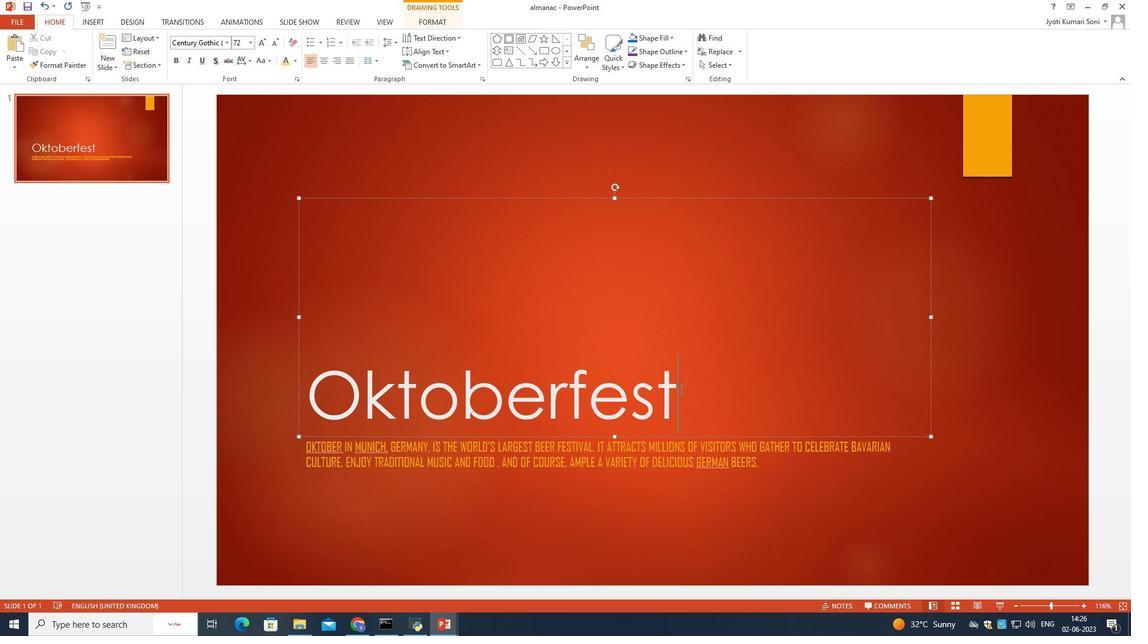 
Action: Mouse moved to (223, 43)
Screenshot: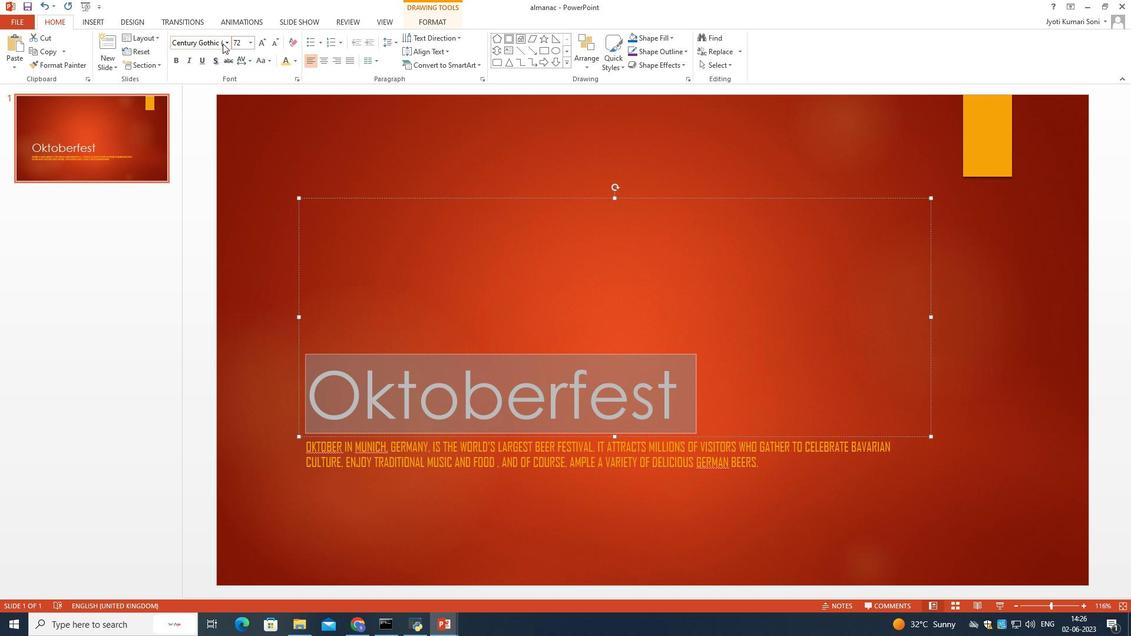 
Action: Mouse pressed left at (223, 43)
Screenshot: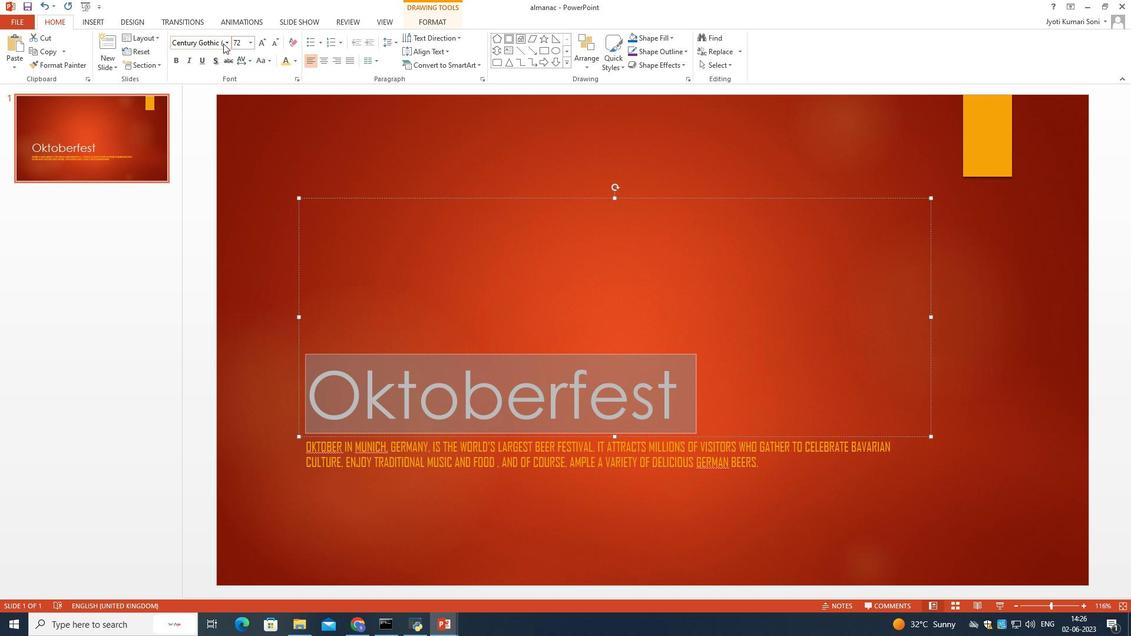 
Action: Mouse moved to (219, 168)
Screenshot: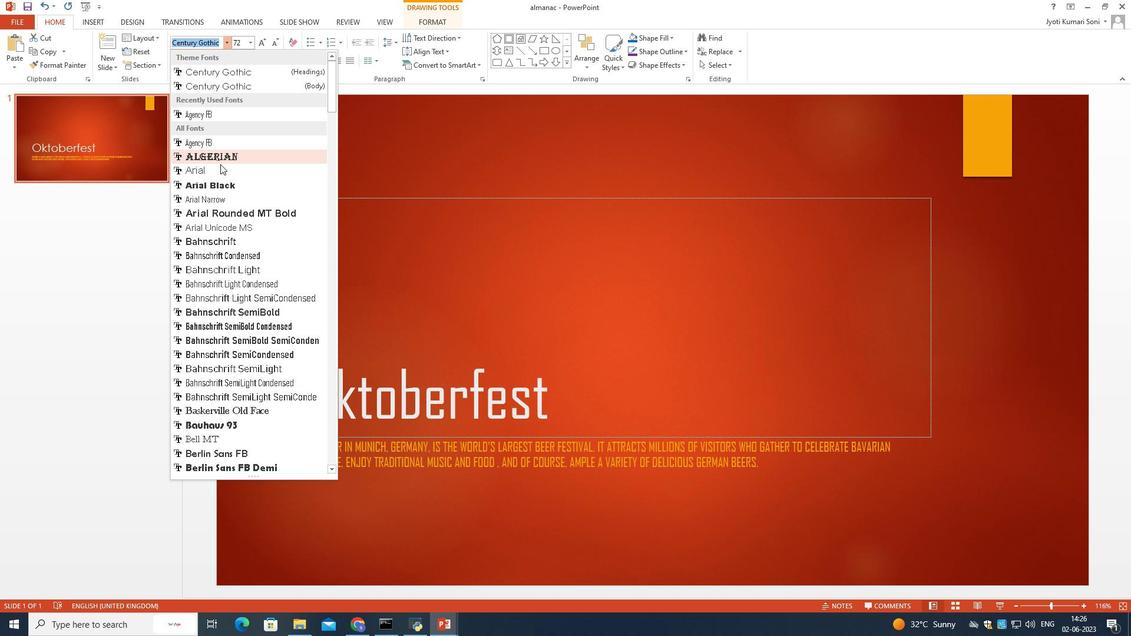 
Action: Mouse pressed left at (219, 168)
Screenshot: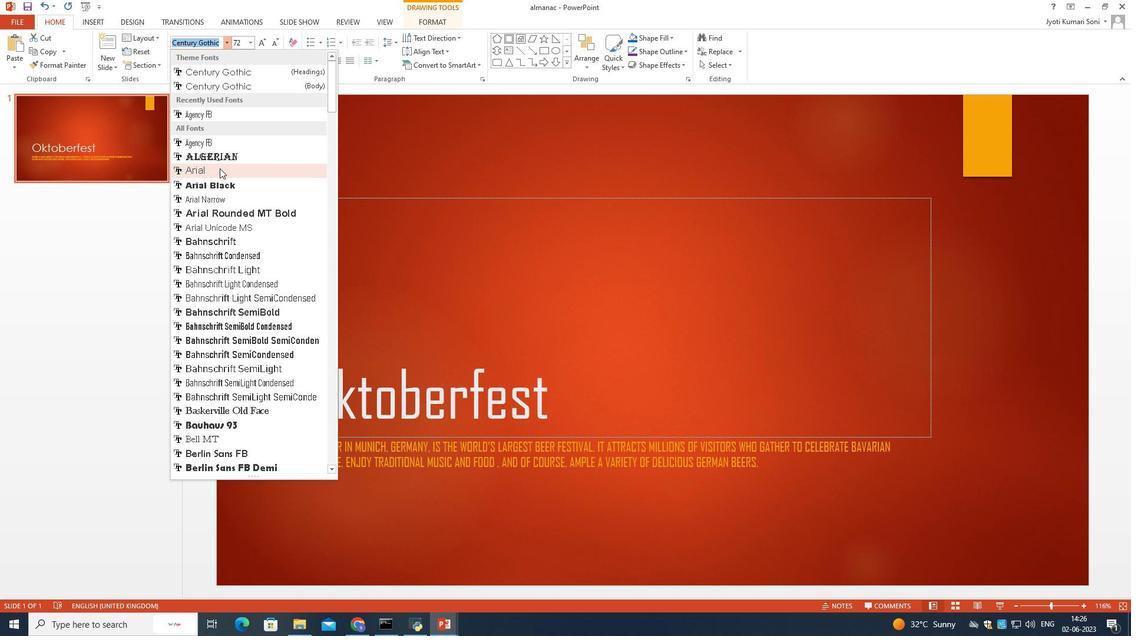 
Action: Mouse moved to (251, 44)
Screenshot: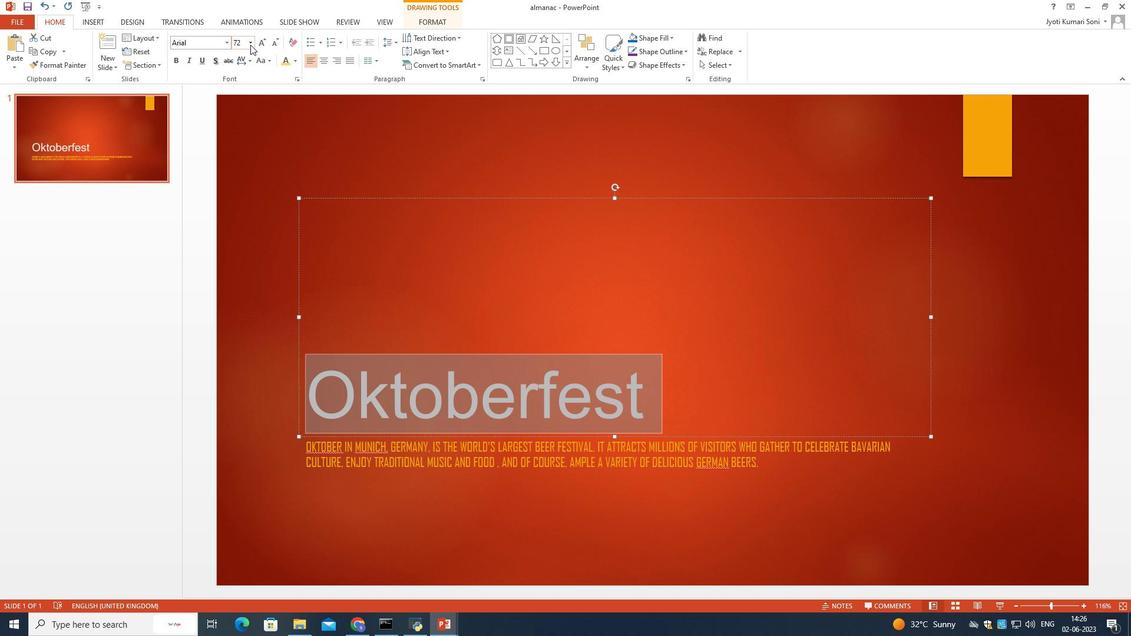 
Action: Mouse pressed left at (251, 44)
Screenshot: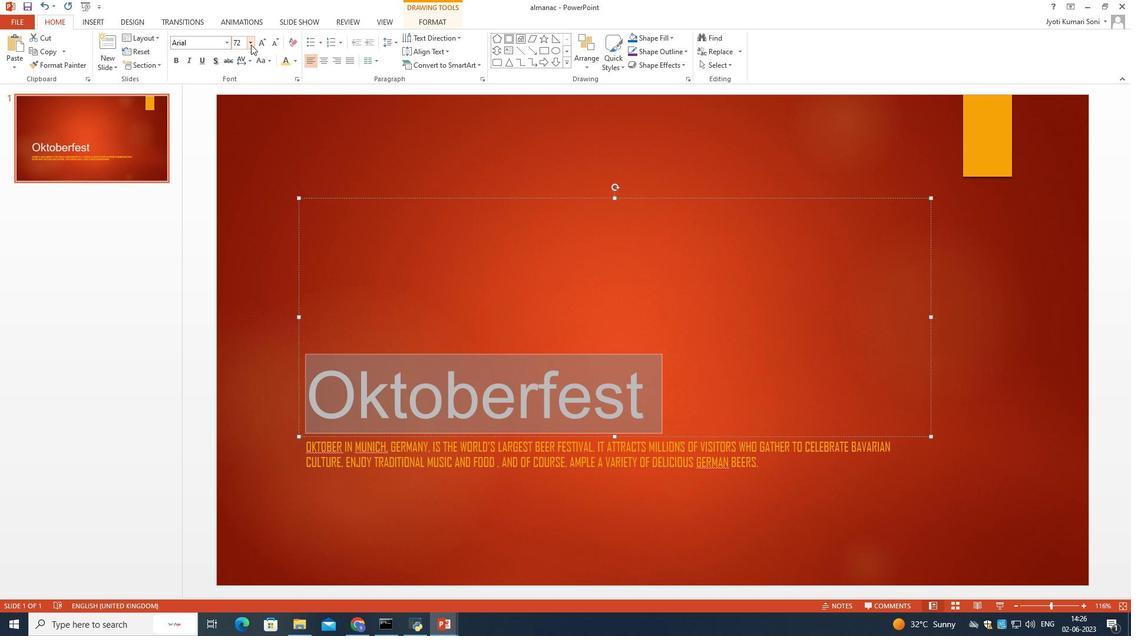
Action: Mouse moved to (240, 118)
Screenshot: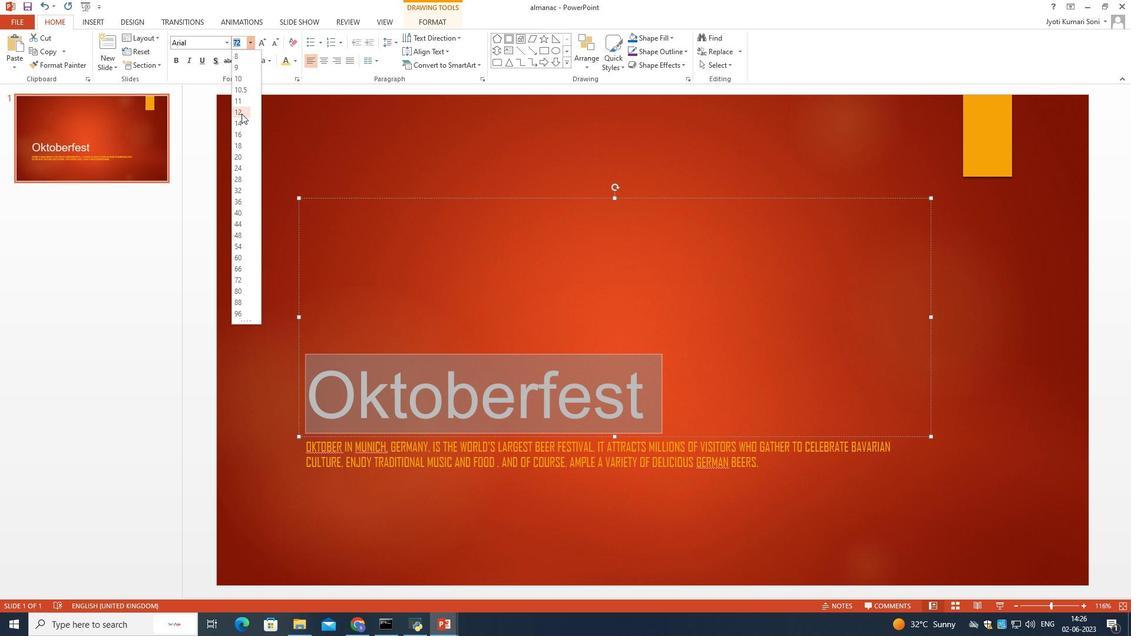 
Action: Mouse pressed left at (240, 118)
Screenshot: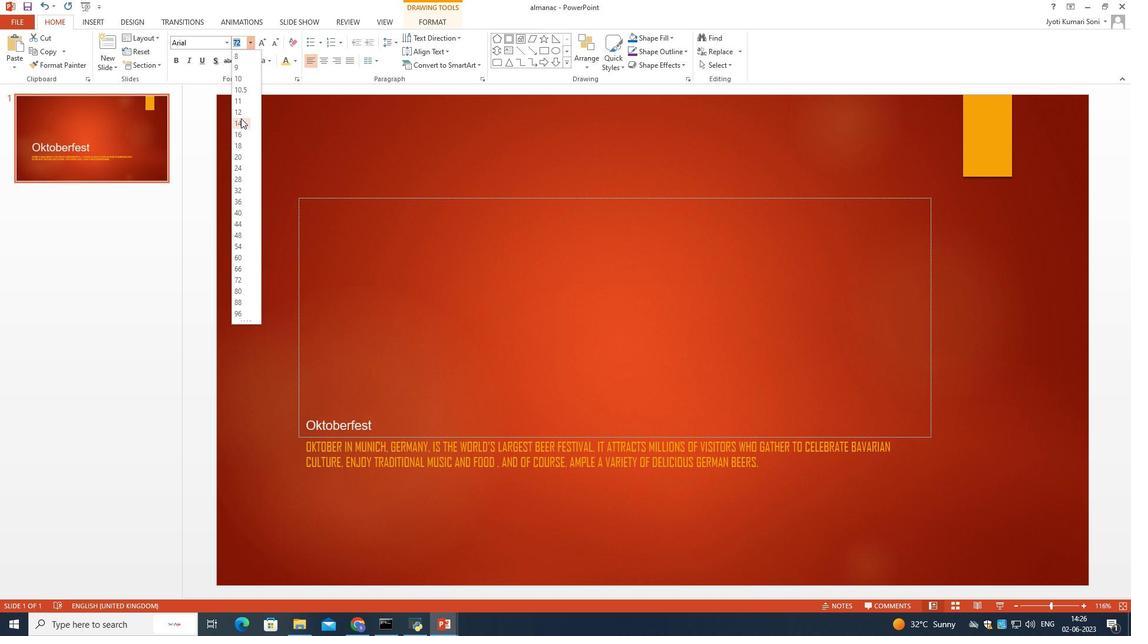 
Action: Mouse moved to (249, 44)
Screenshot: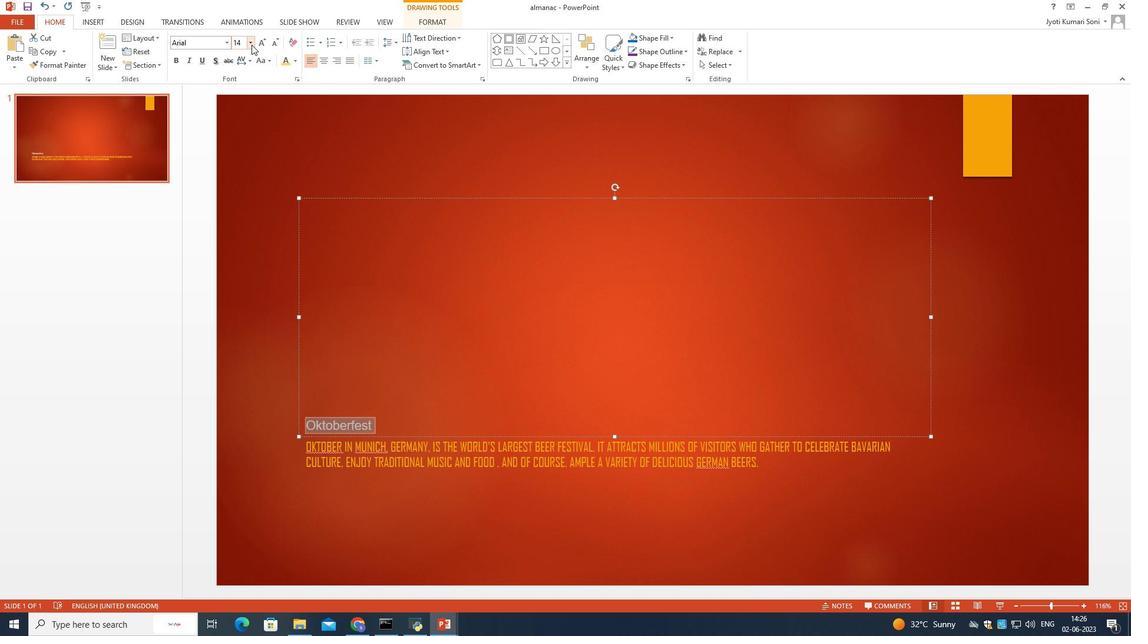 
Action: Mouse pressed left at (249, 44)
Screenshot: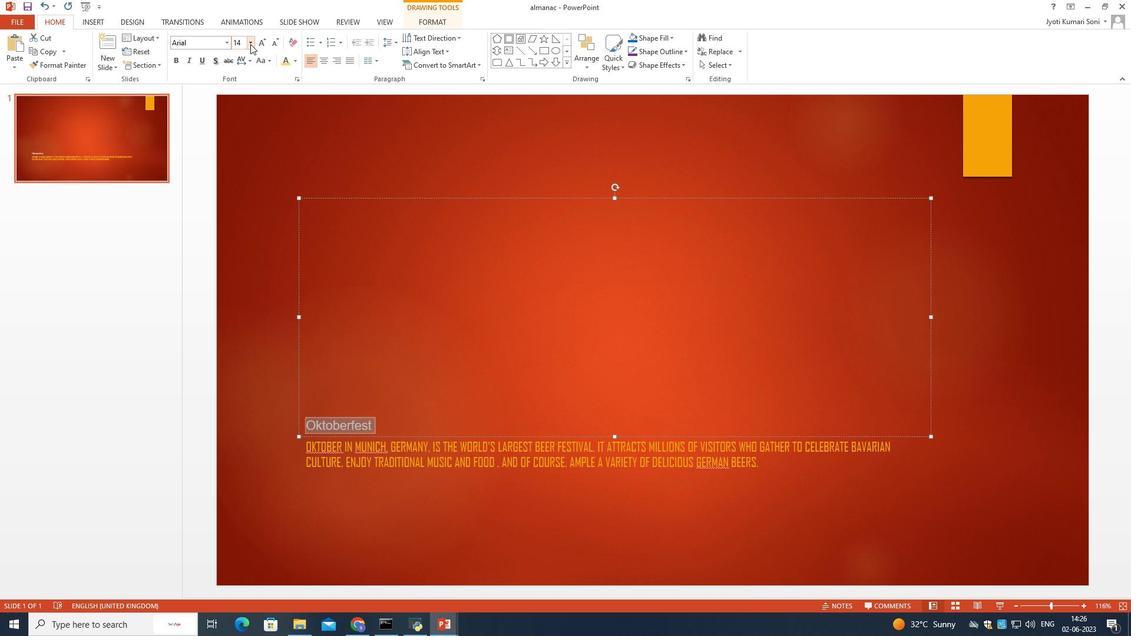 
Action: Mouse moved to (240, 131)
Screenshot: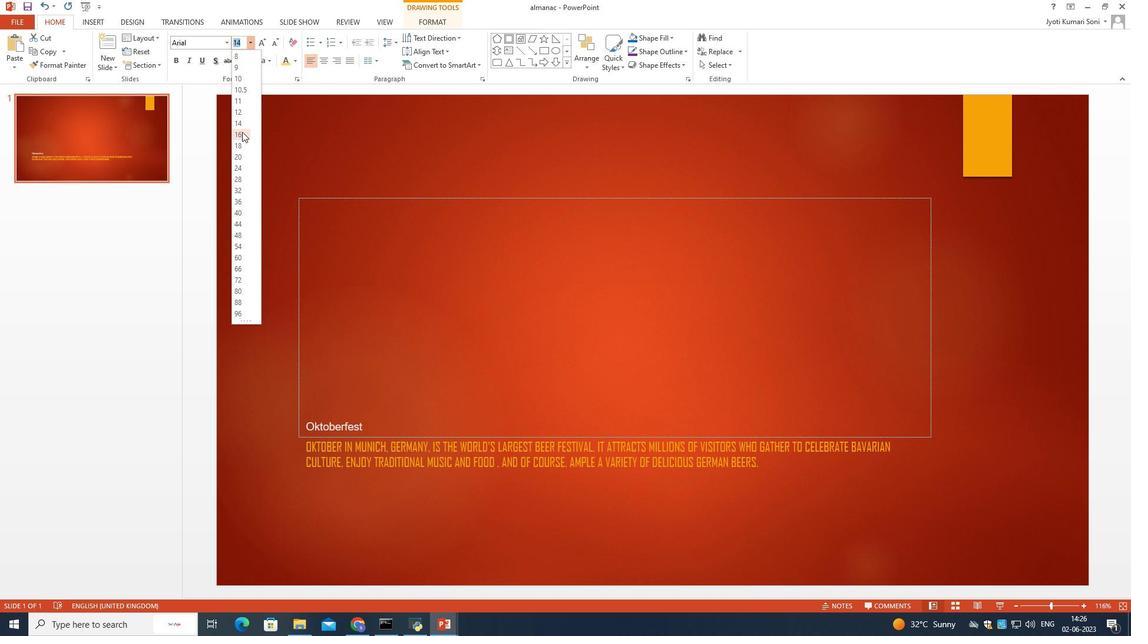 
Action: Mouse pressed left at (240, 131)
Screenshot: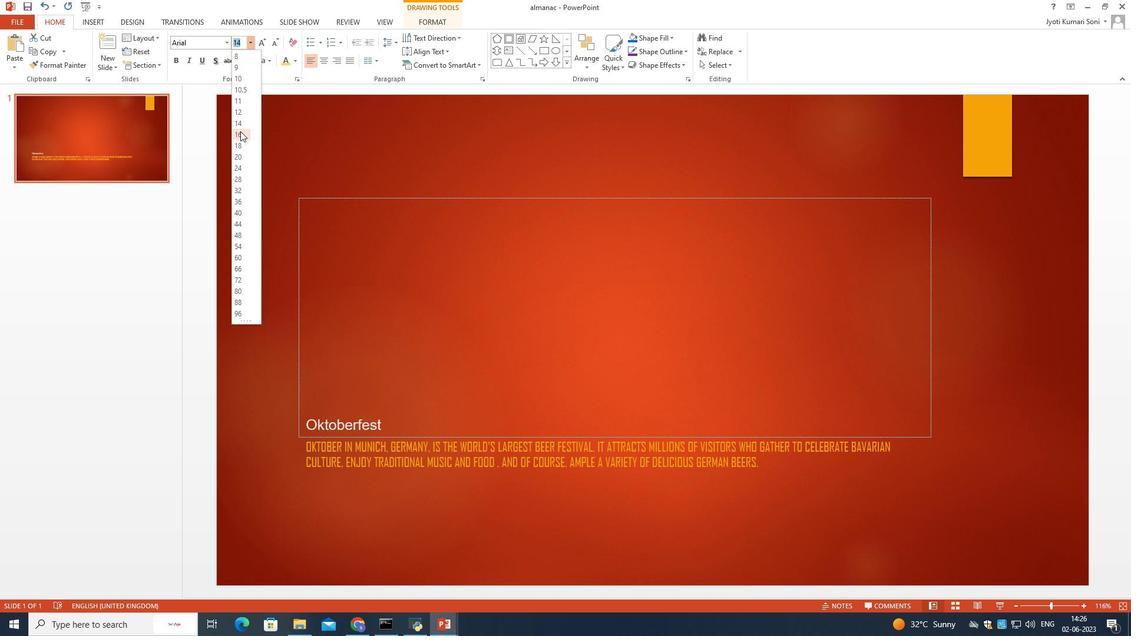 
Action: Mouse moved to (226, 47)
Screenshot: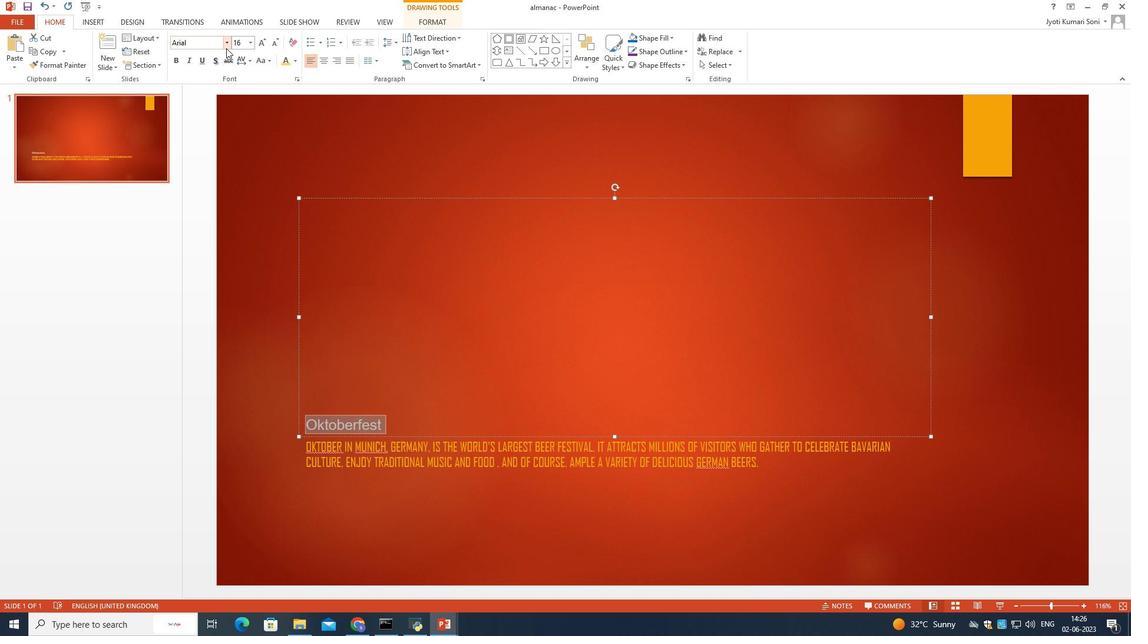 
Action: Mouse pressed left at (226, 47)
Screenshot: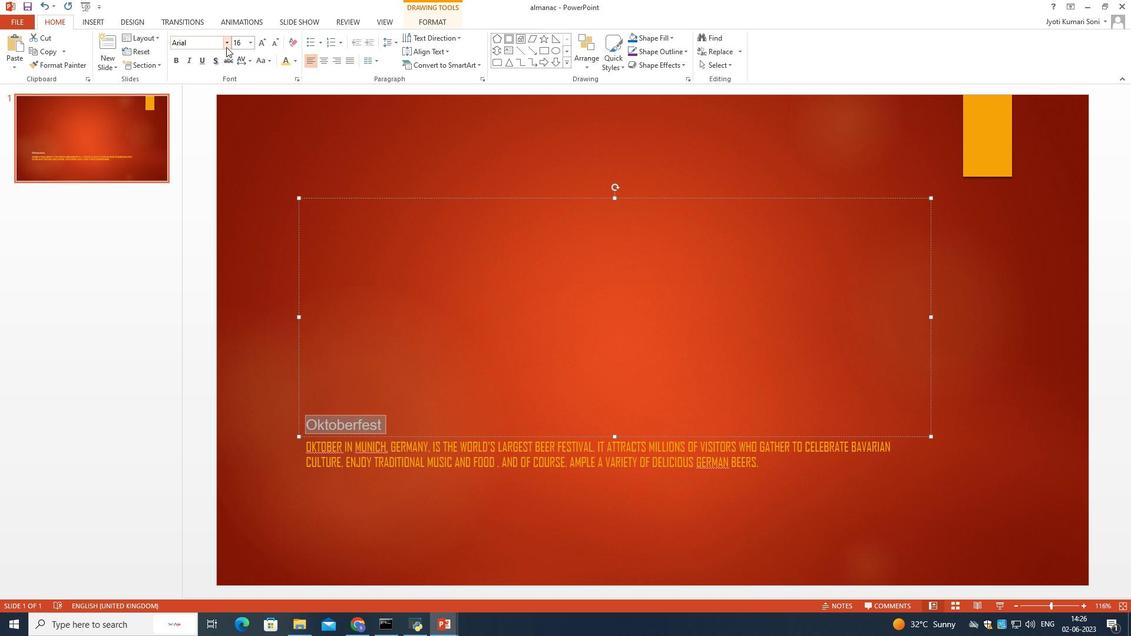 
Action: Mouse moved to (209, 194)
Screenshot: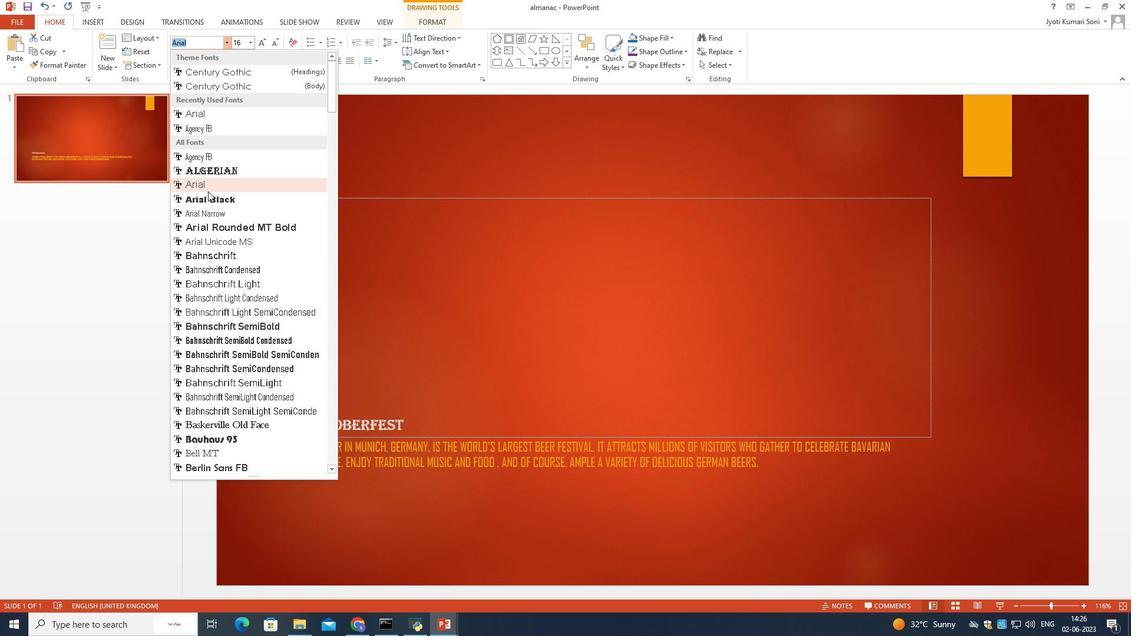 
Action: Mouse pressed left at (209, 194)
Screenshot: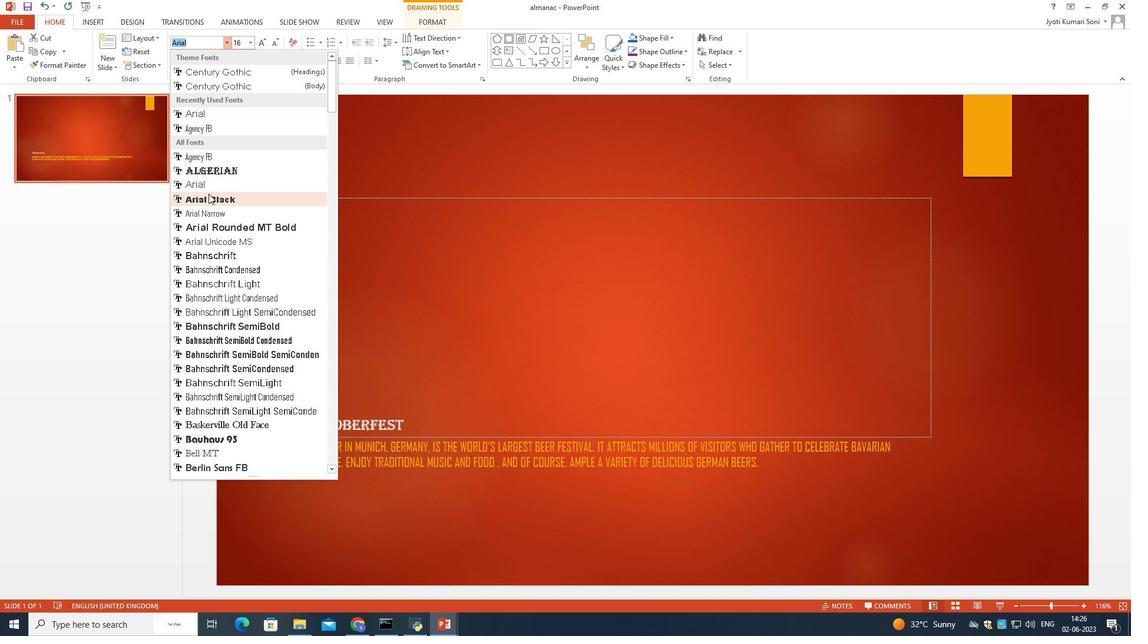 
Action: Mouse moved to (245, 149)
Screenshot: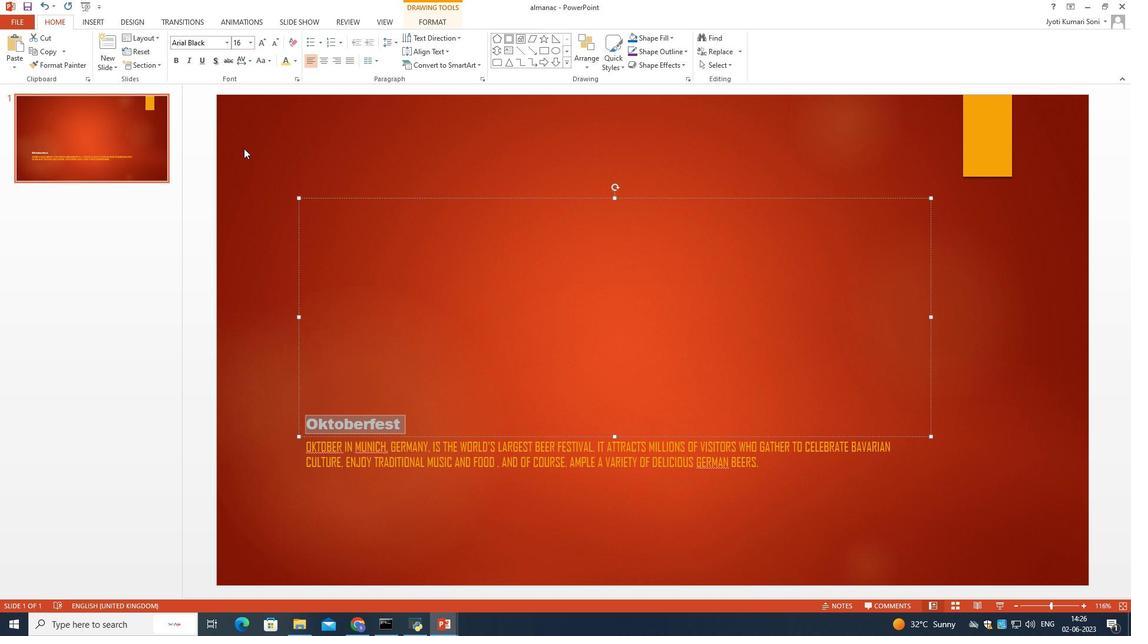 
Action: Mouse pressed left at (245, 149)
Screenshot: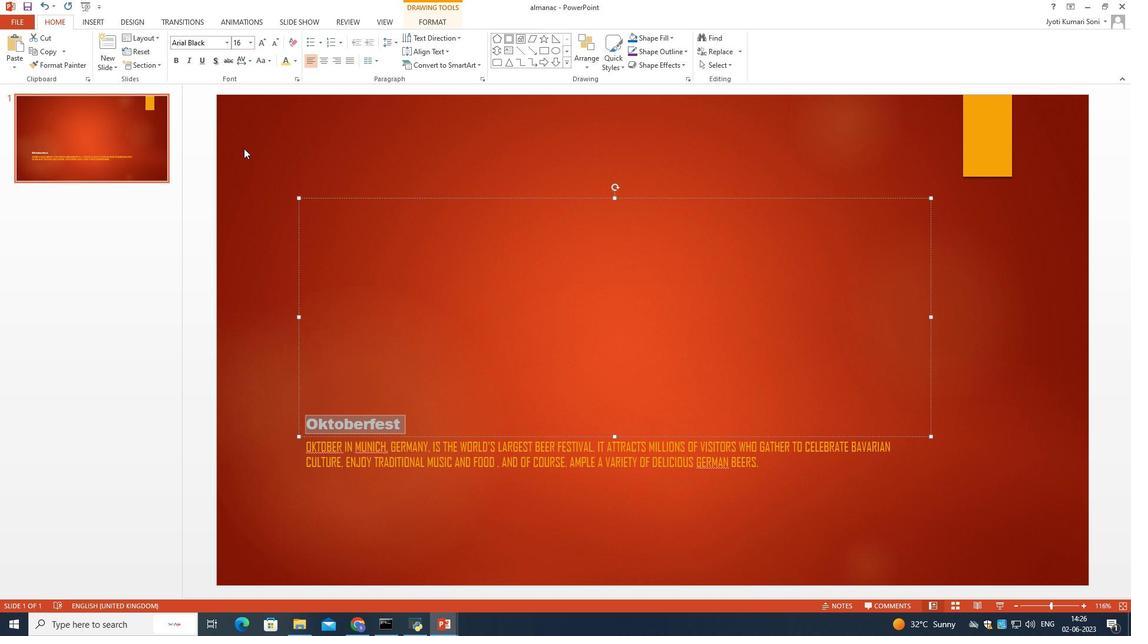 
Action: Mouse moved to (423, 348)
Screenshot: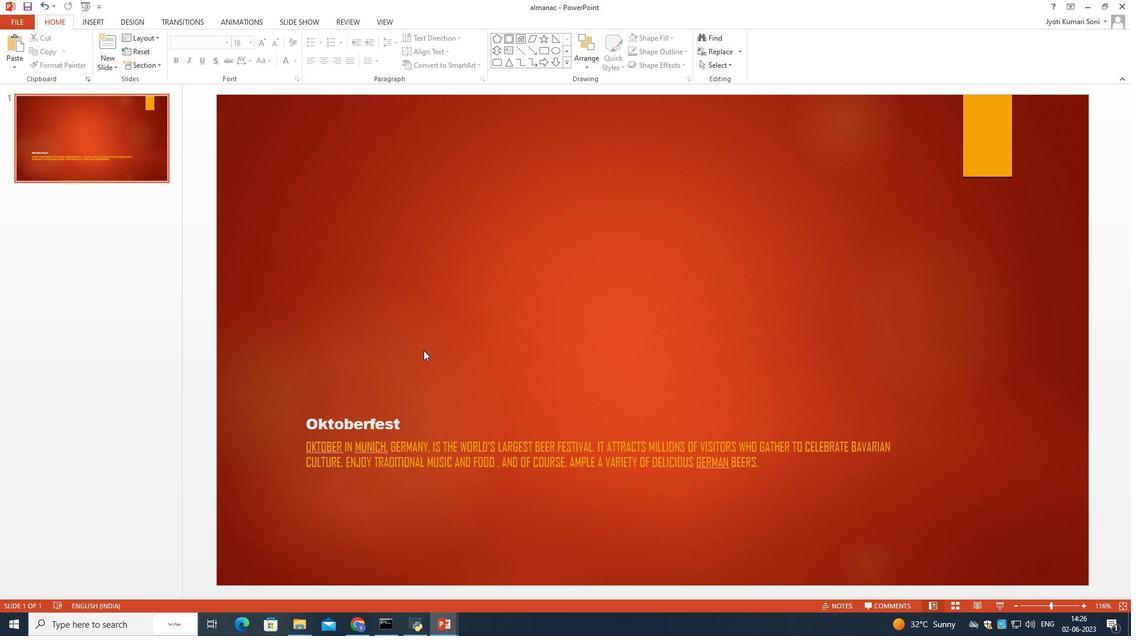 
